 Task: Look for space in Chūniān, Pakistan from 6th September, 2023 to 10th September, 2023 for 1 adult in price range Rs.9000 to Rs.17000. Place can be private room with 1  bedroom having 1 bed and 1 bathroom. Property type can be house, flat, guest house, hotel. Booking option can be shelf check-in. Required host language is English.
Action: Mouse pressed left at (420, 76)
Screenshot: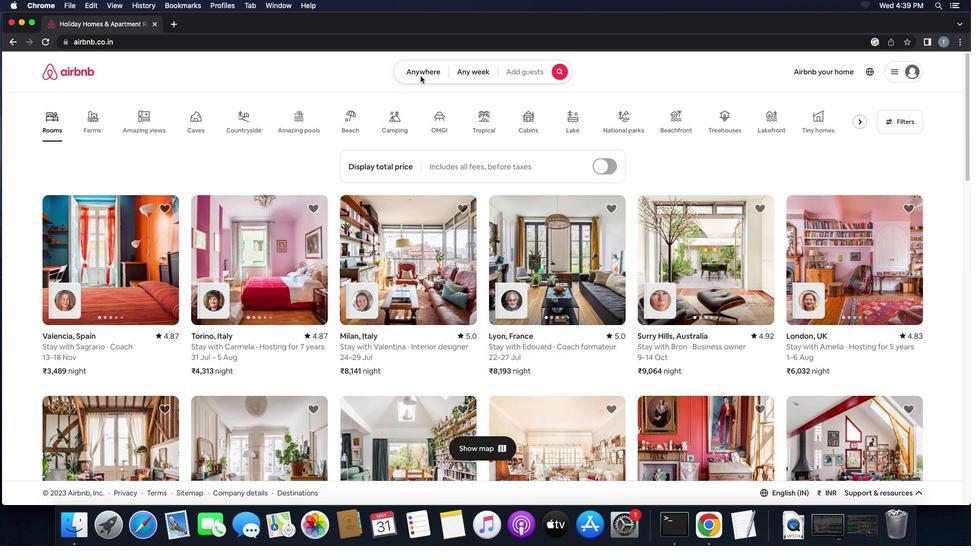 
Action: Mouse pressed left at (420, 76)
Screenshot: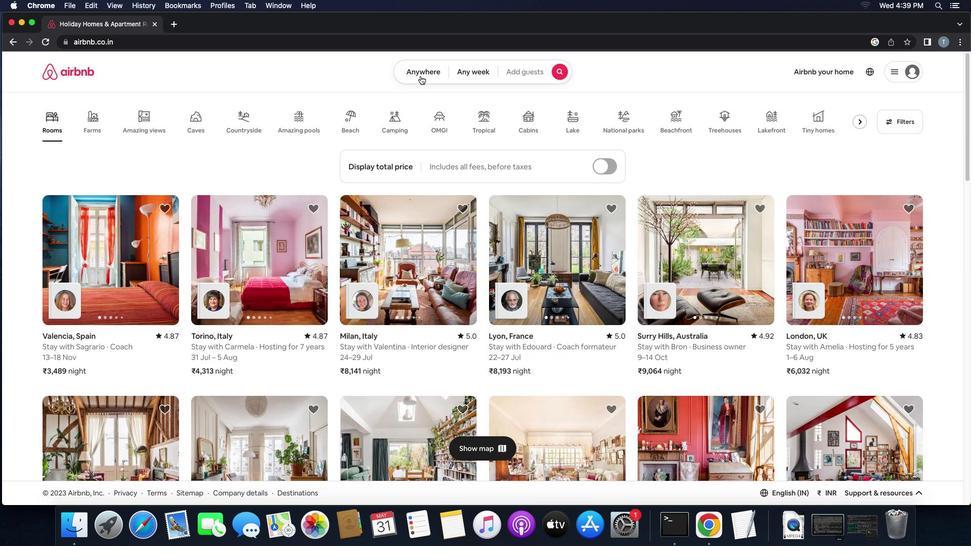 
Action: Mouse moved to (364, 108)
Screenshot: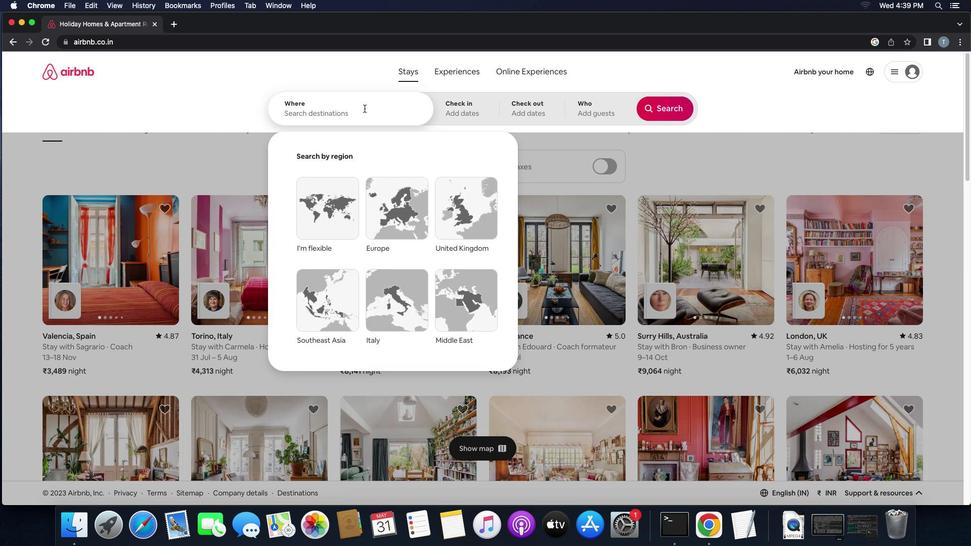 
Action: Mouse pressed left at (364, 108)
Screenshot: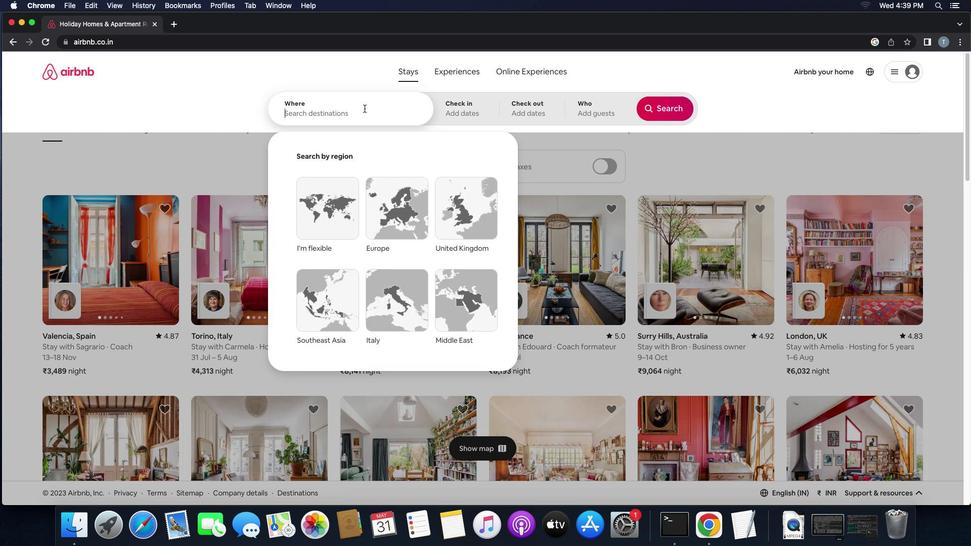 
Action: Key pressed 'c''h''u''n''i''a''n'',''p'
Screenshot: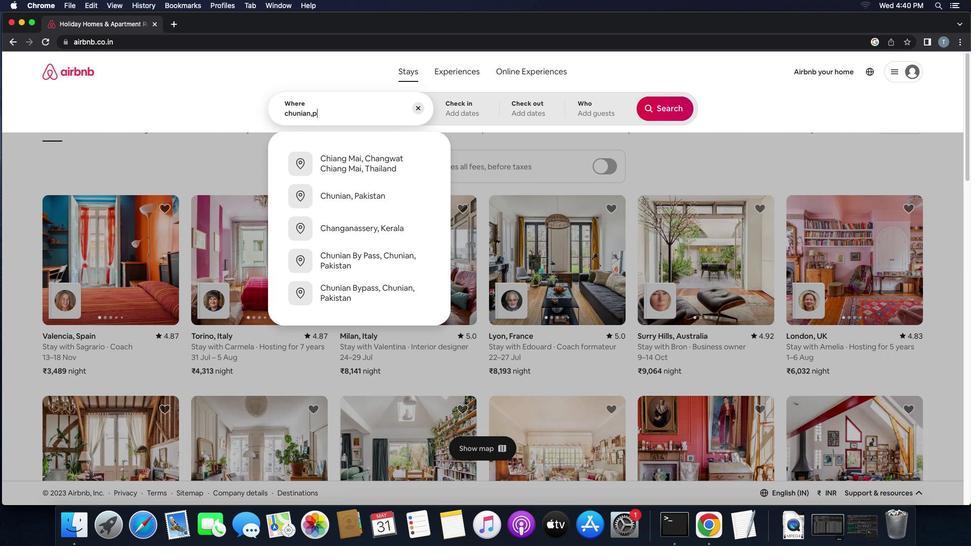 
Action: Mouse moved to (391, 154)
Screenshot: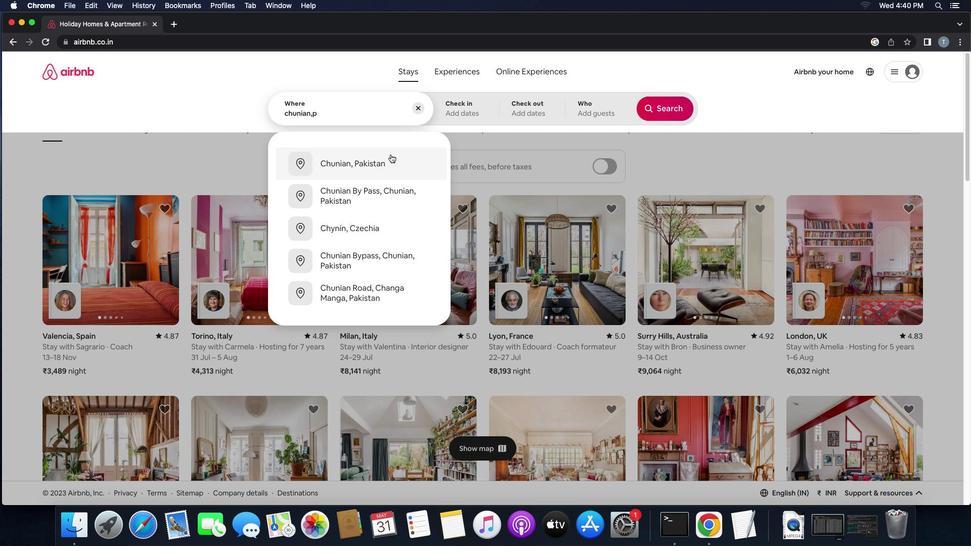 
Action: Mouse pressed left at (391, 154)
Screenshot: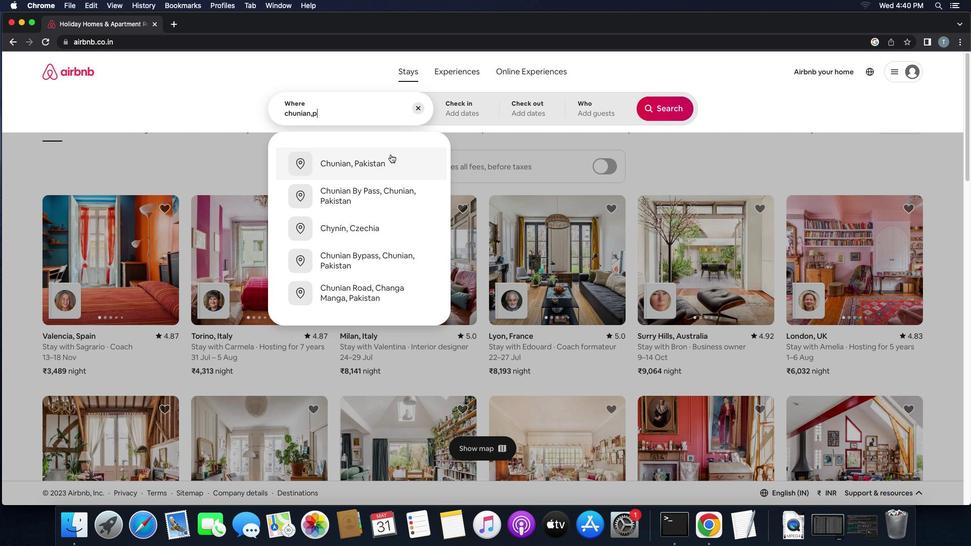 
Action: Mouse moved to (658, 188)
Screenshot: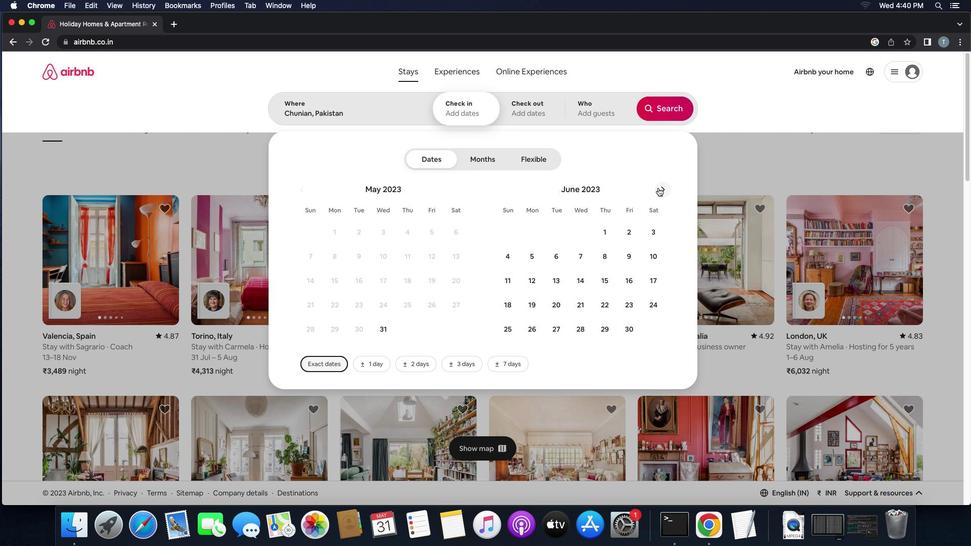 
Action: Mouse pressed left at (658, 188)
Screenshot: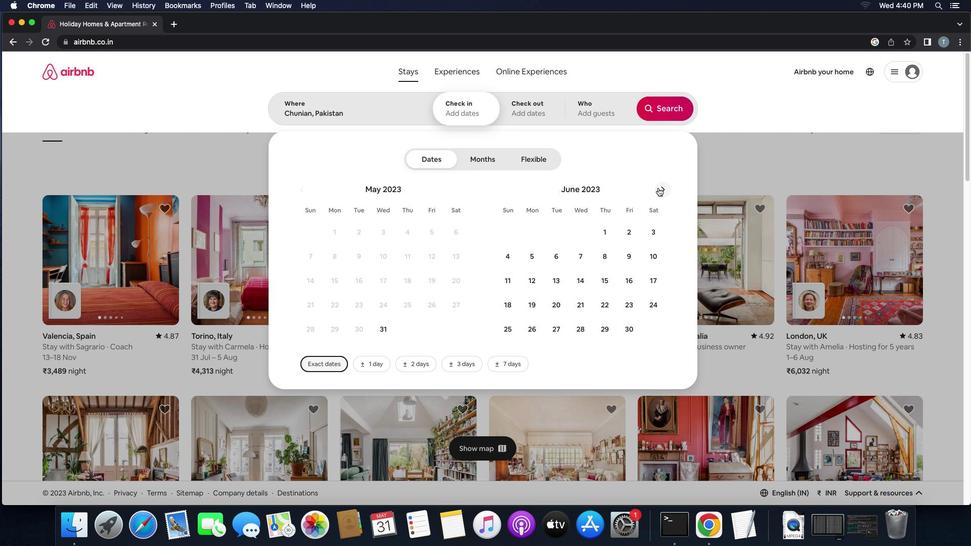 
Action: Mouse pressed left at (658, 188)
Screenshot: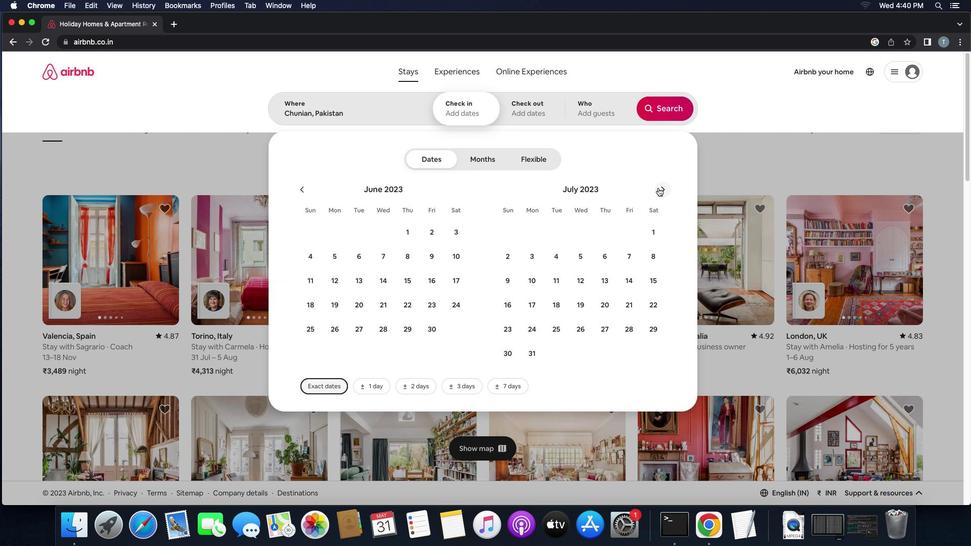 
Action: Mouse pressed left at (658, 188)
Screenshot: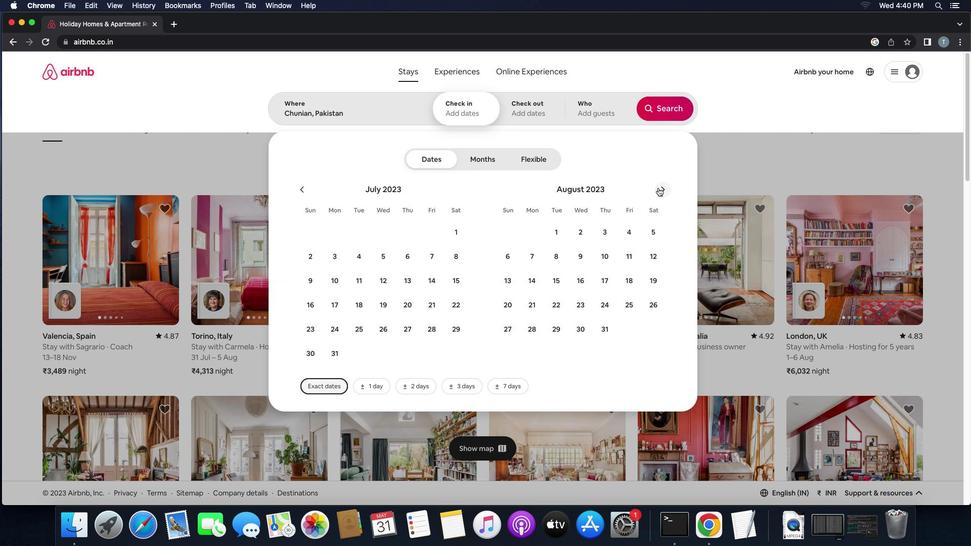 
Action: Mouse moved to (579, 261)
Screenshot: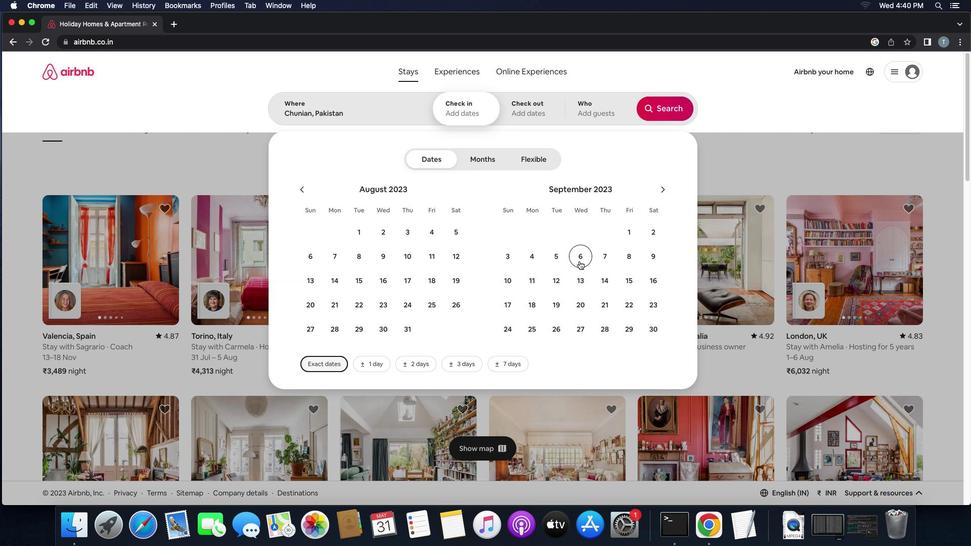 
Action: Mouse pressed left at (579, 261)
Screenshot: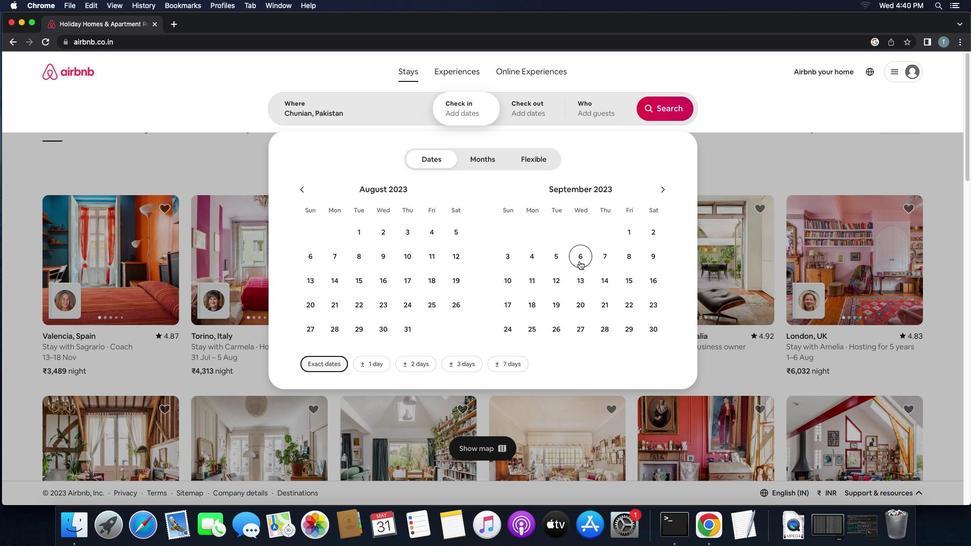 
Action: Mouse moved to (500, 281)
Screenshot: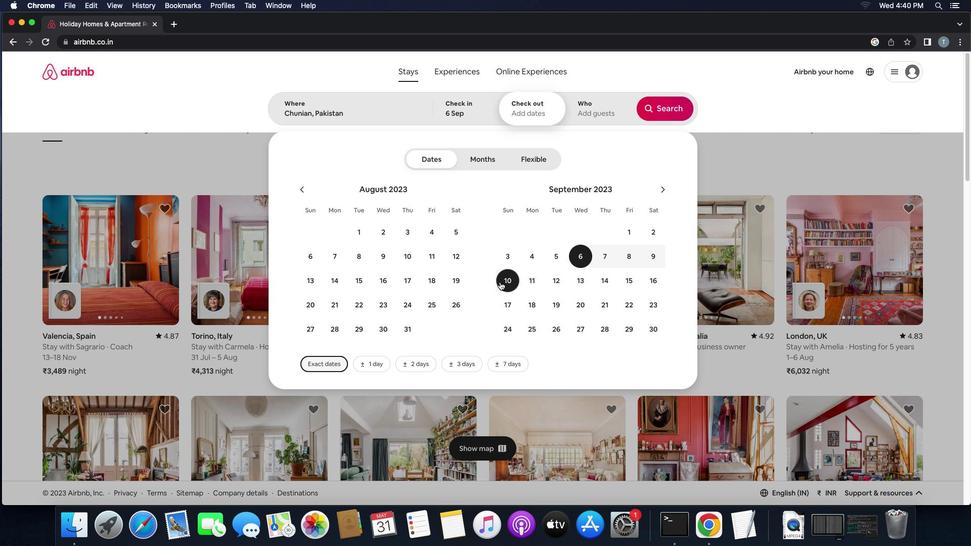 
Action: Mouse pressed left at (500, 281)
Screenshot: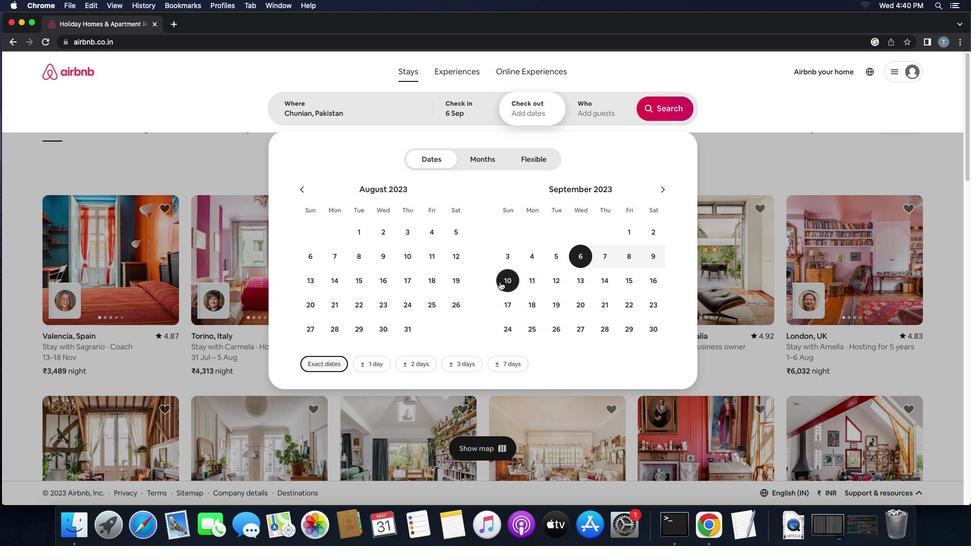 
Action: Mouse moved to (613, 115)
Screenshot: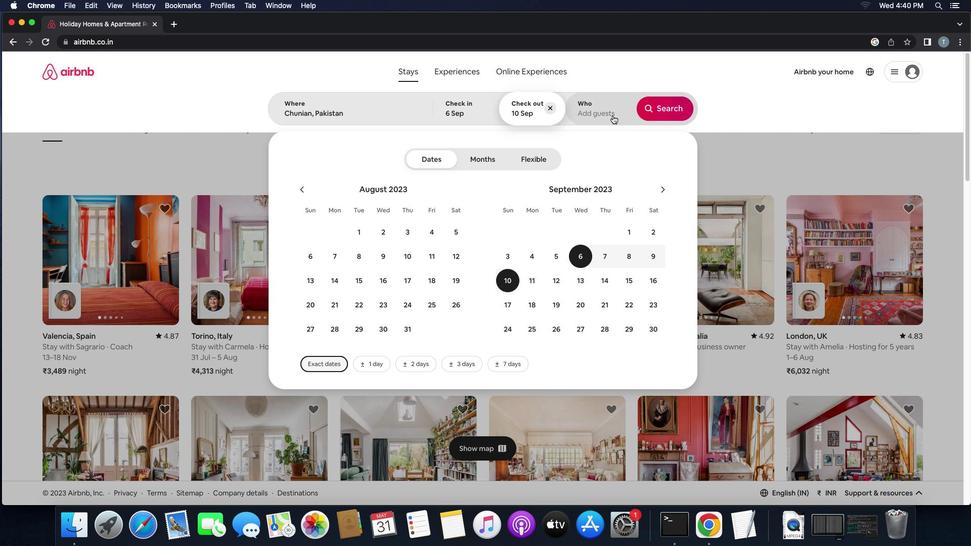 
Action: Mouse pressed left at (613, 115)
Screenshot: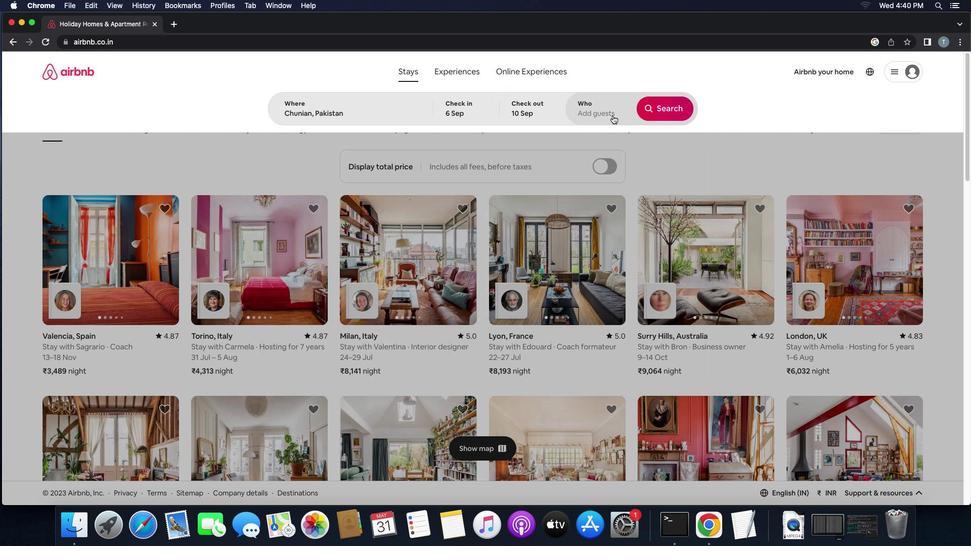 
Action: Mouse moved to (664, 166)
Screenshot: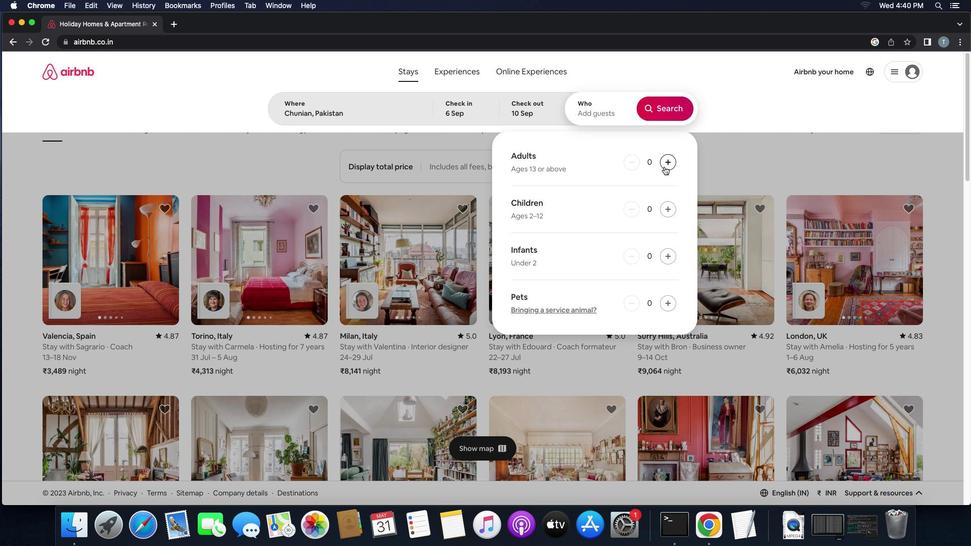 
Action: Mouse pressed left at (664, 166)
Screenshot: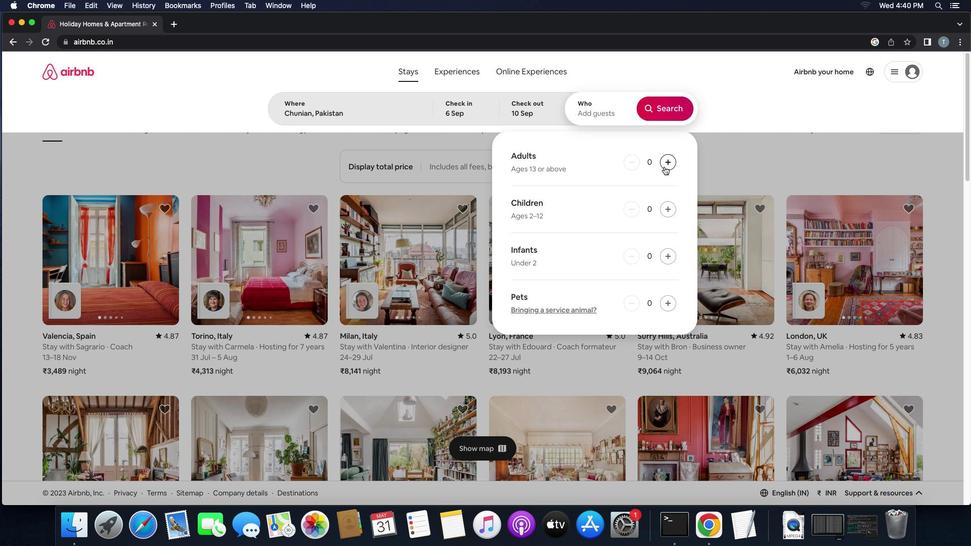 
Action: Mouse moved to (673, 107)
Screenshot: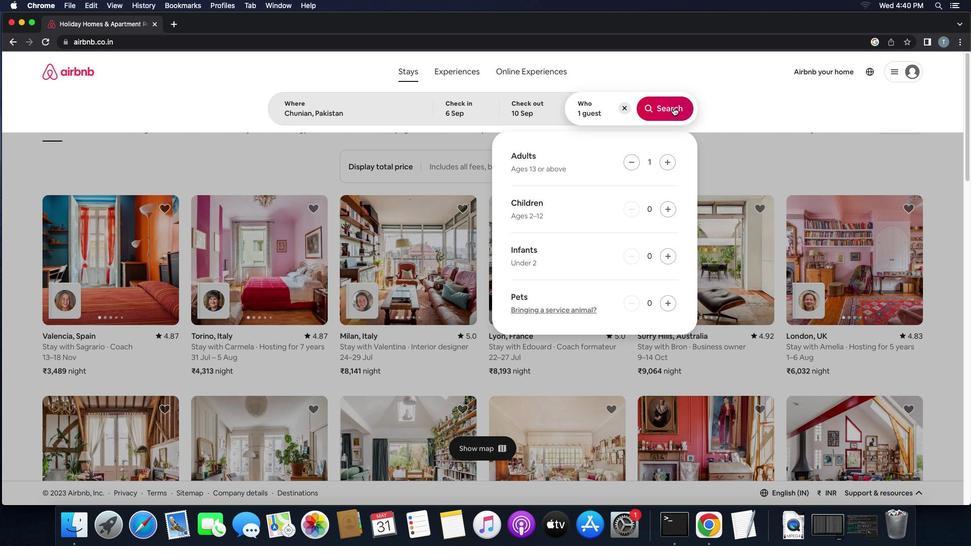 
Action: Mouse pressed left at (673, 107)
Screenshot: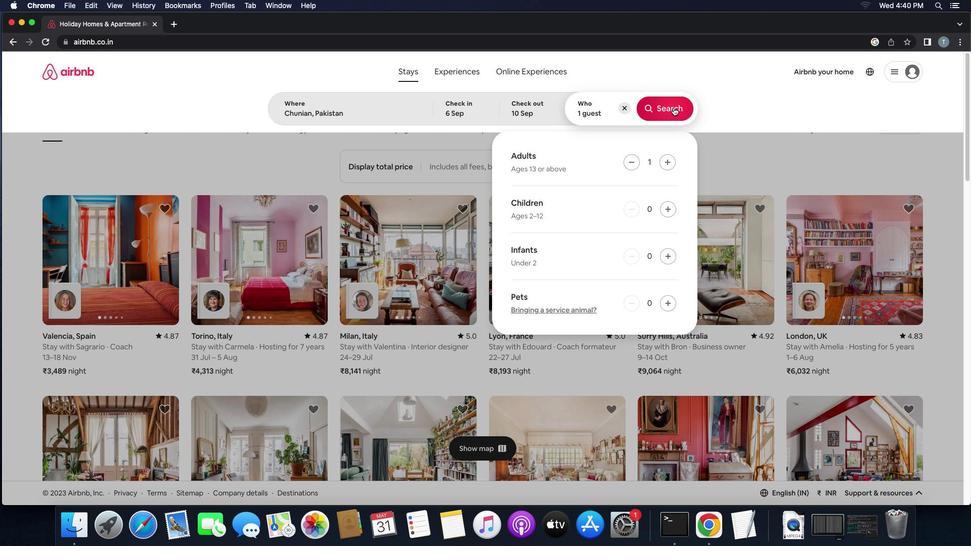 
Action: Mouse moved to (919, 109)
Screenshot: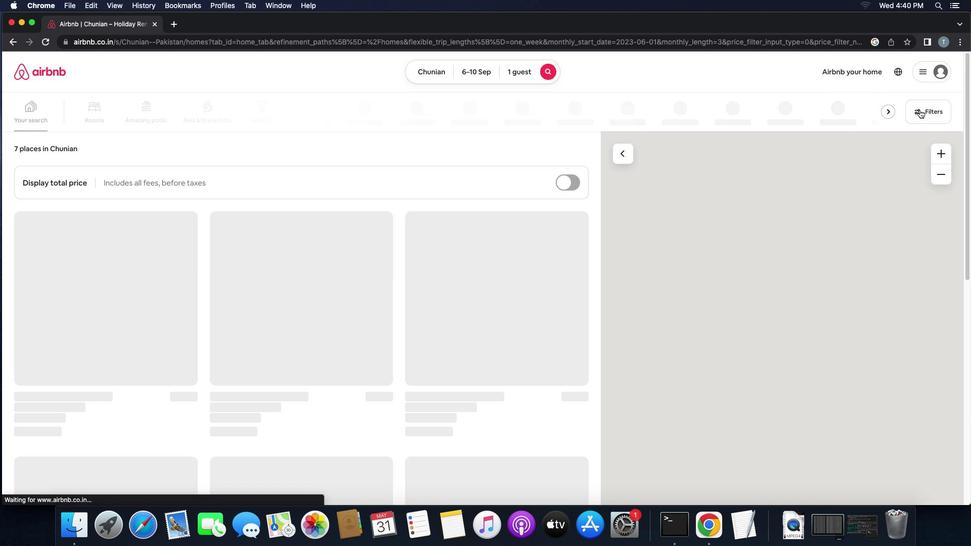 
Action: Mouse pressed left at (919, 109)
Screenshot: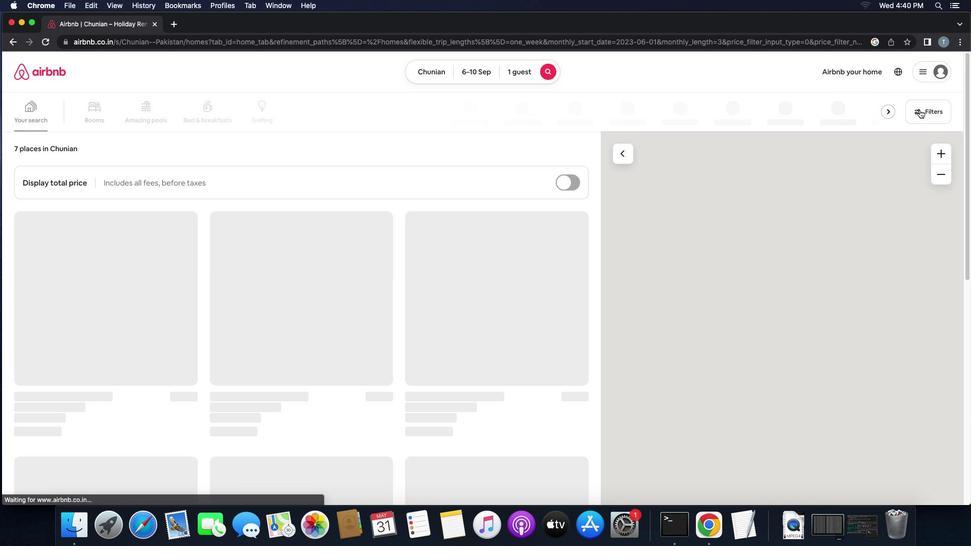 
Action: Mouse moved to (378, 244)
Screenshot: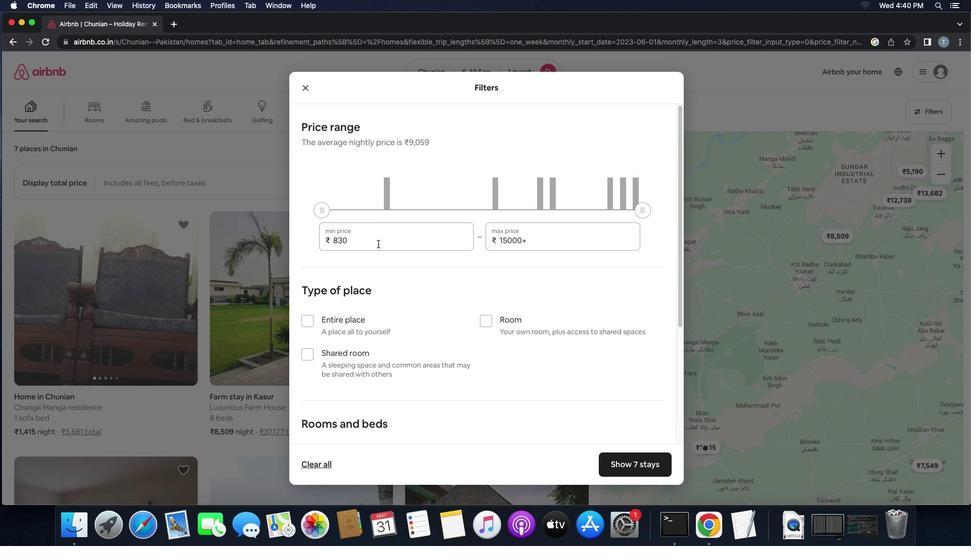 
Action: Mouse pressed left at (378, 244)
Screenshot: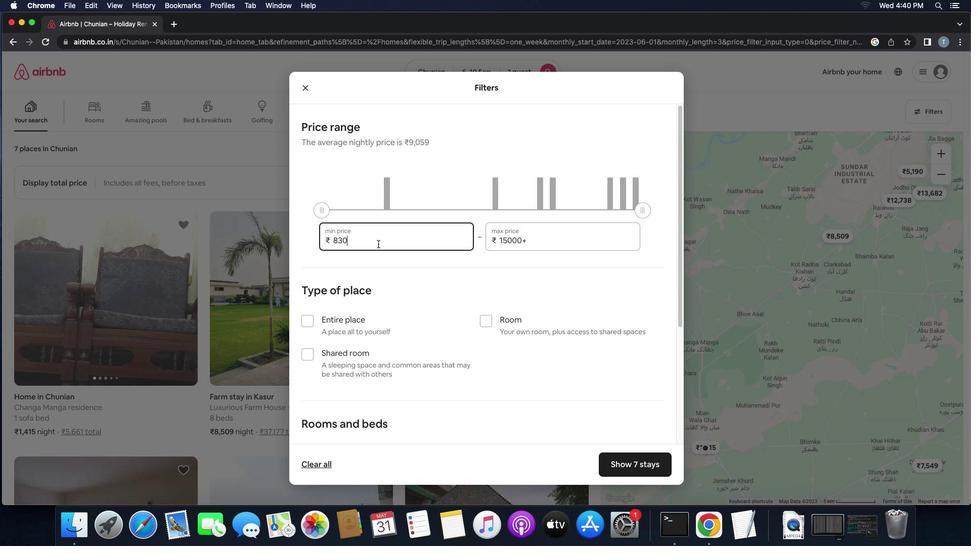 
Action: Key pressed Key.backspaceKey.backspaceKey.backspaceKey.backspace'9''0''0''0'
Screenshot: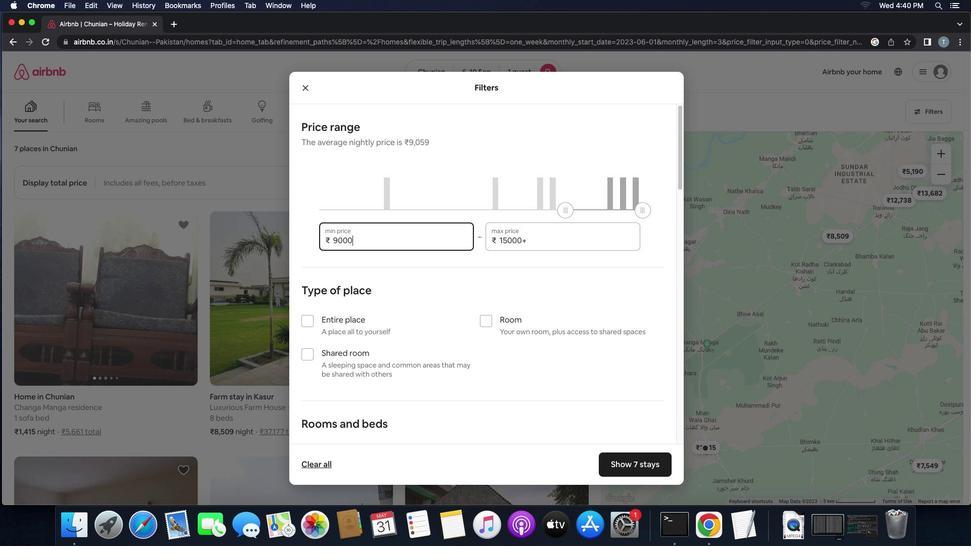 
Action: Mouse moved to (541, 236)
Screenshot: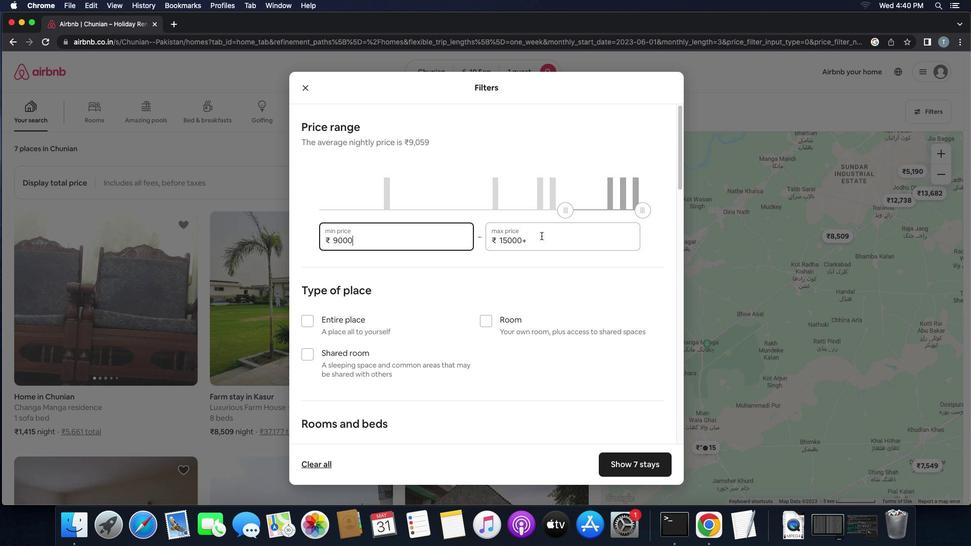 
Action: Mouse pressed left at (541, 236)
Screenshot: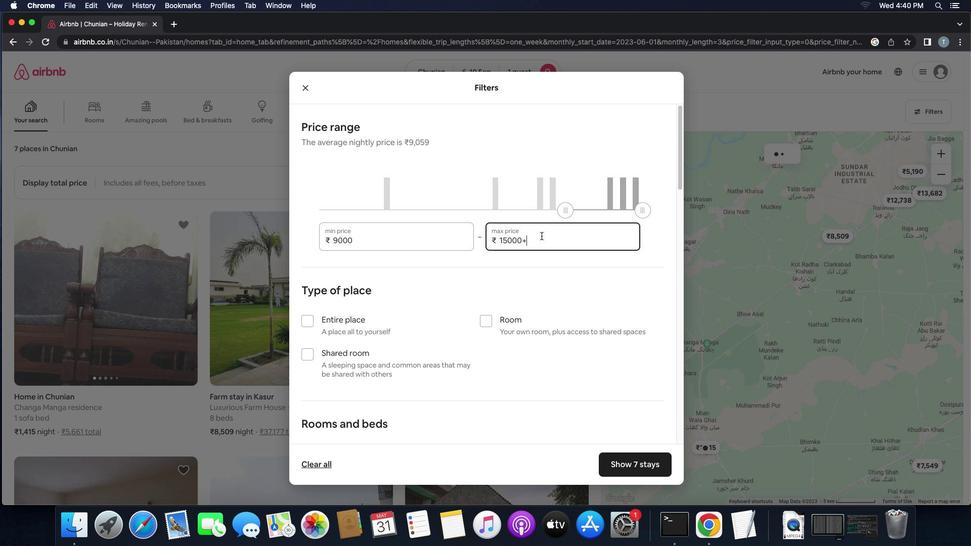
Action: Key pressed Key.backspaceKey.backspaceKey.backspaceKey.backspaceKey.backspaceKey.backspace'1''7''0''0''0'
Screenshot: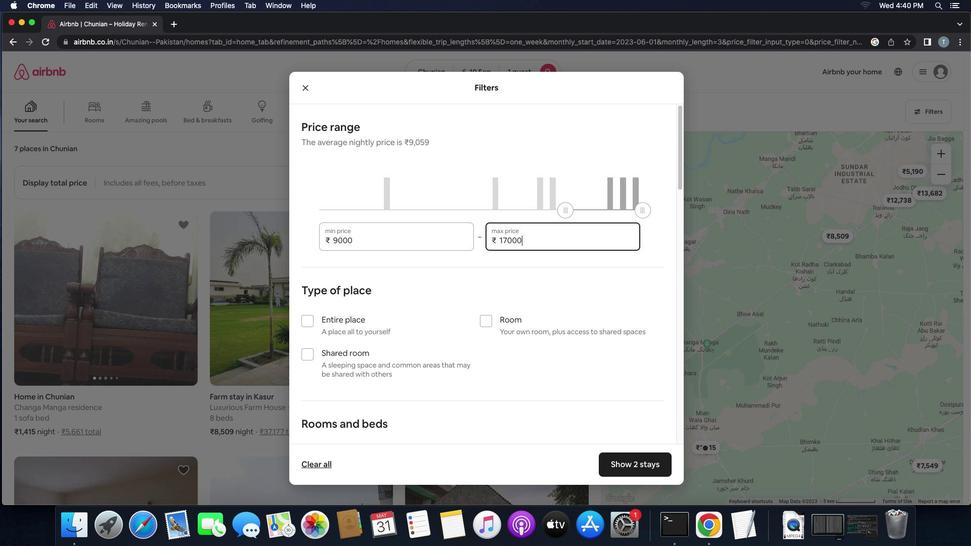 
Action: Mouse moved to (536, 239)
Screenshot: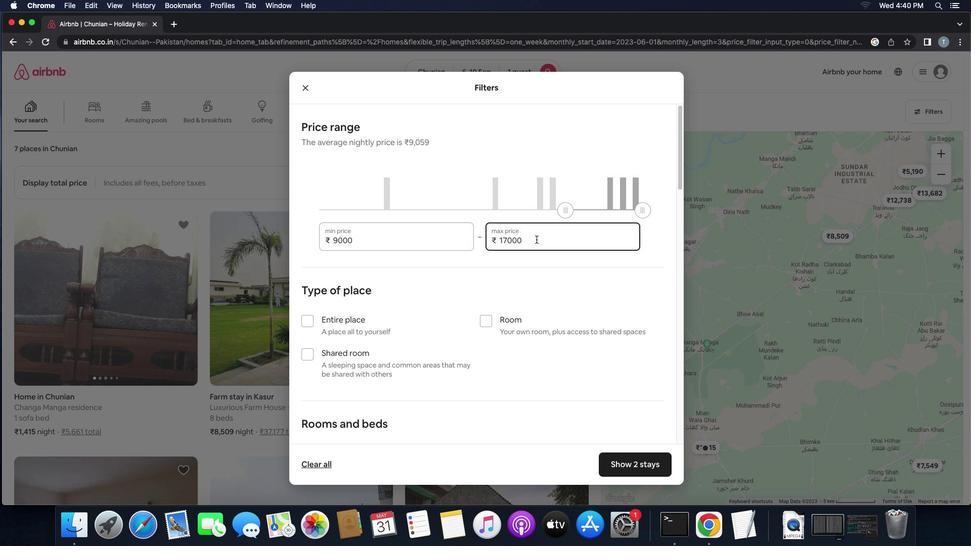 
Action: Mouse scrolled (536, 239) with delta (0, 0)
Screenshot: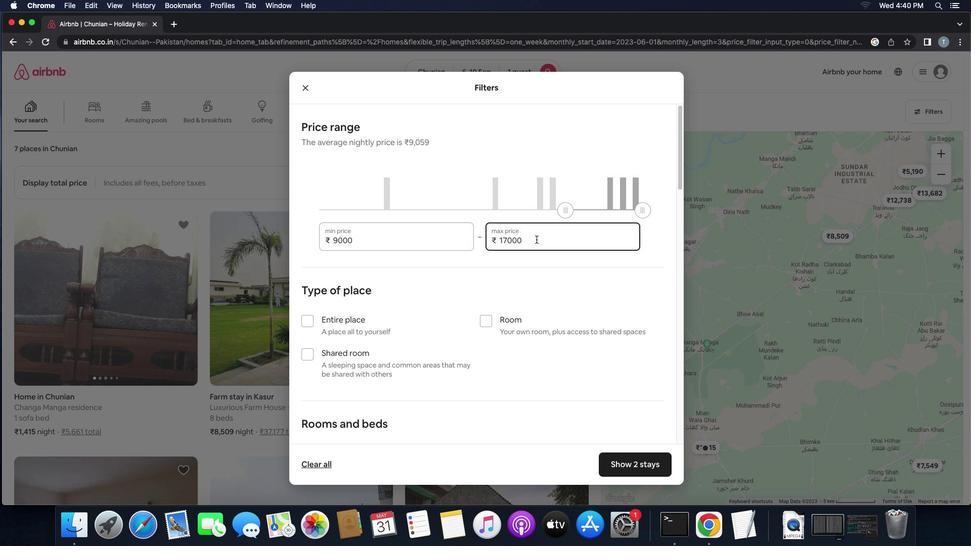 
Action: Mouse moved to (488, 323)
Screenshot: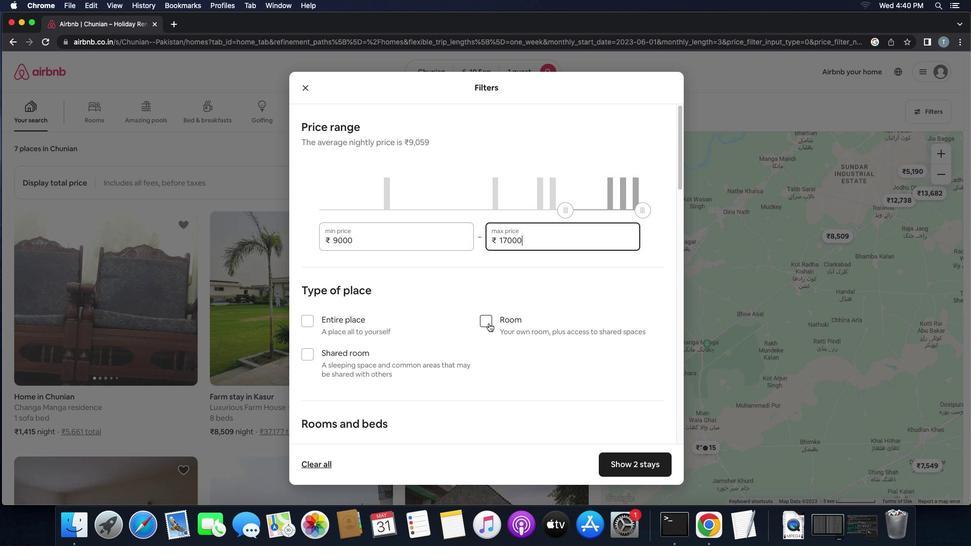 
Action: Mouse pressed left at (488, 323)
Screenshot: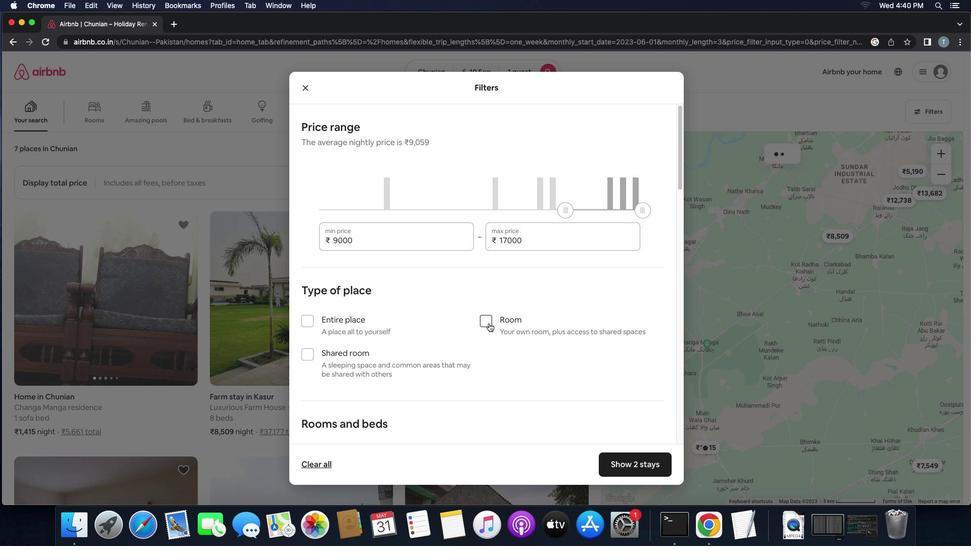 
Action: Mouse moved to (519, 345)
Screenshot: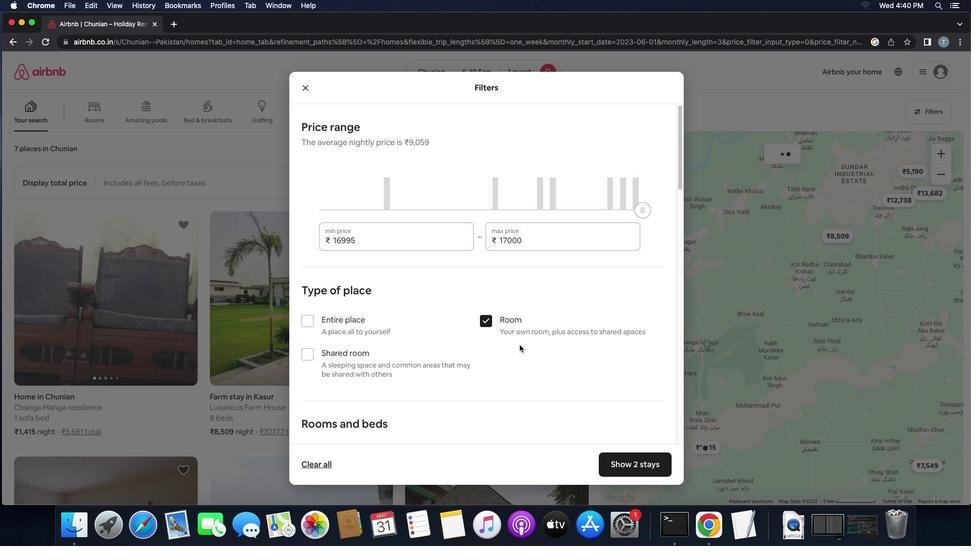
Action: Mouse scrolled (519, 345) with delta (0, 0)
Screenshot: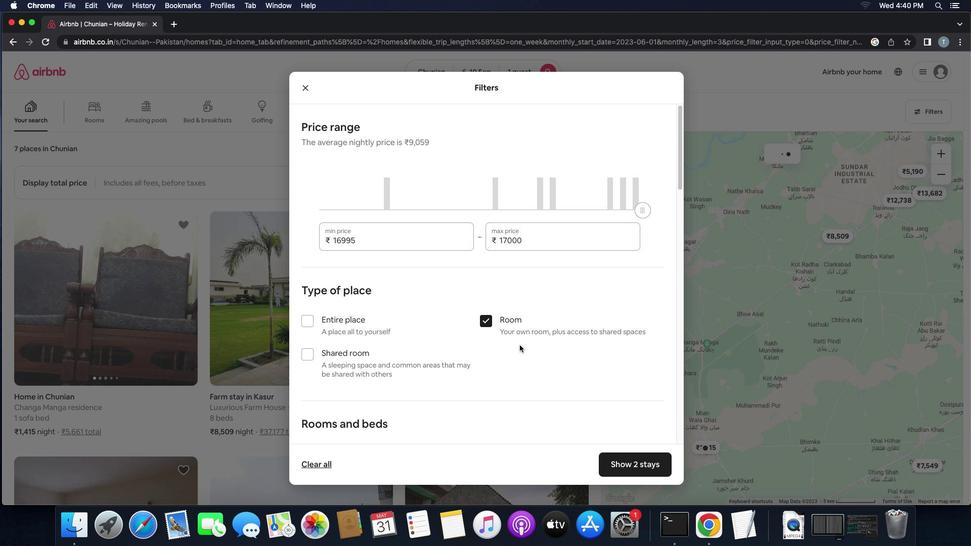 
Action: Mouse scrolled (519, 345) with delta (0, 0)
Screenshot: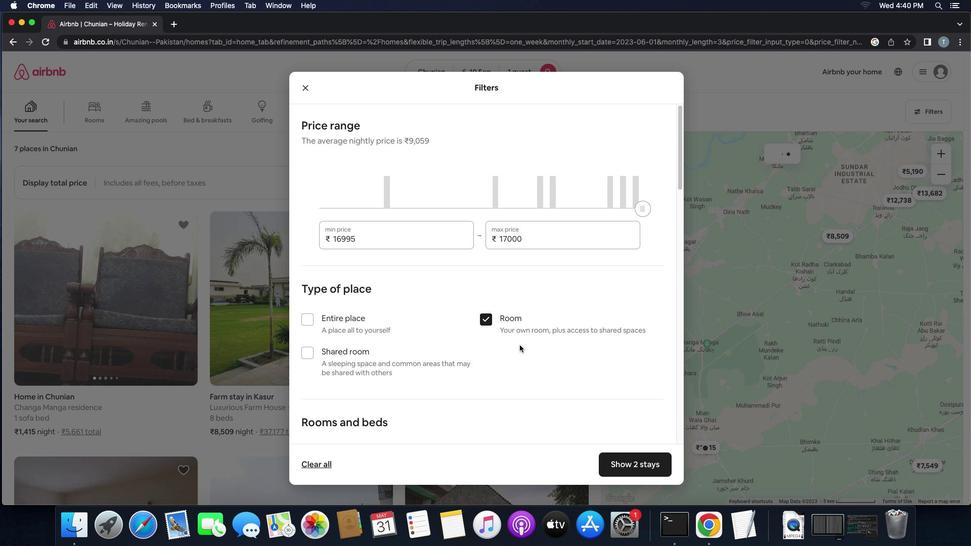 
Action: Mouse scrolled (519, 345) with delta (0, -1)
Screenshot: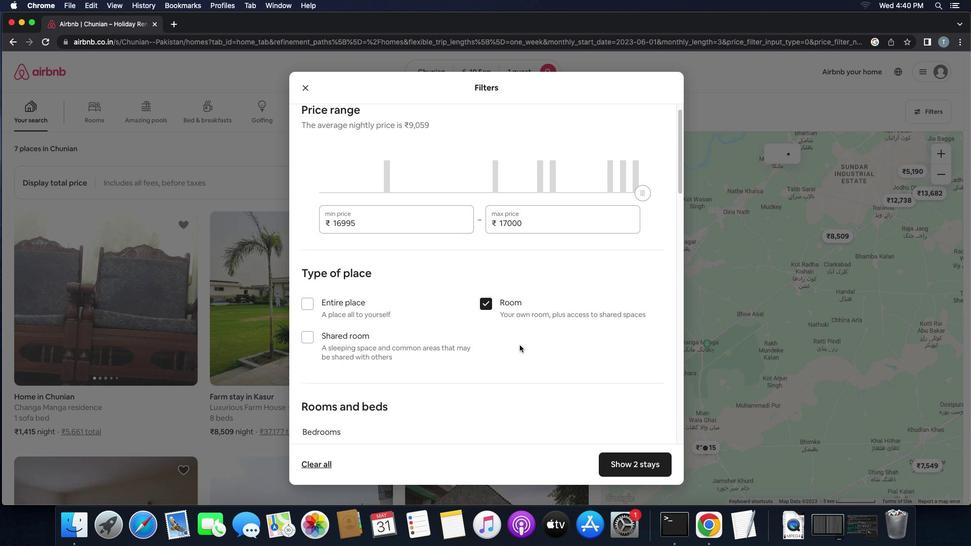 
Action: Mouse scrolled (519, 345) with delta (0, -2)
Screenshot: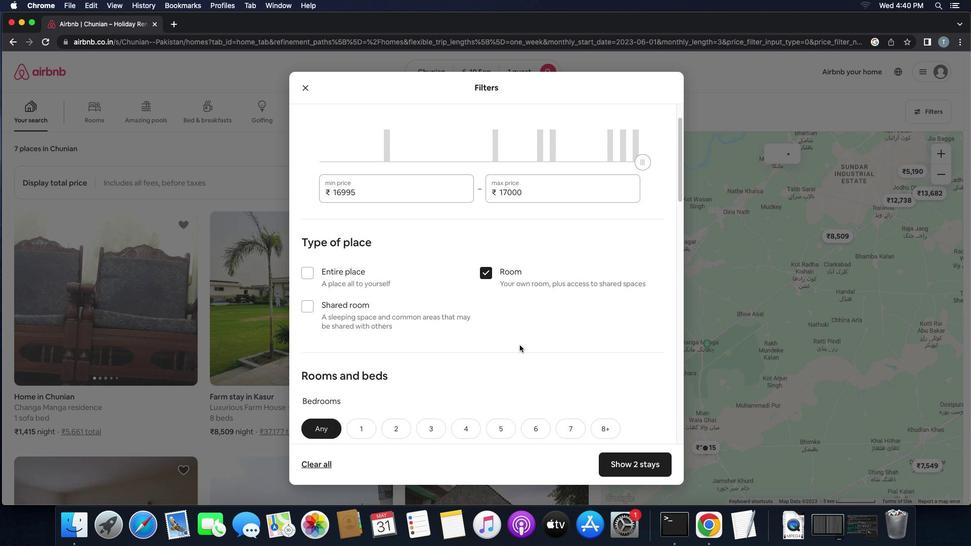 
Action: Mouse scrolled (519, 345) with delta (0, 0)
Screenshot: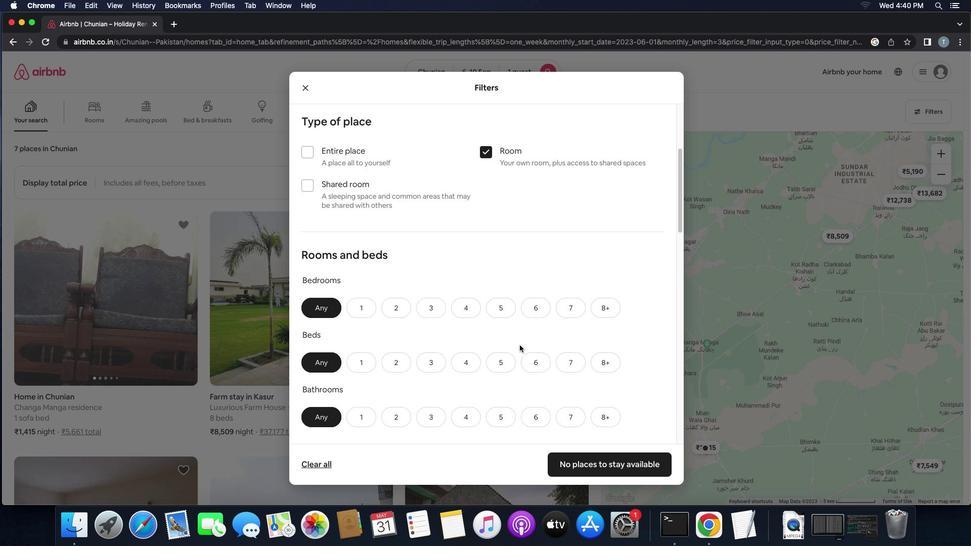
Action: Mouse scrolled (519, 345) with delta (0, 0)
Screenshot: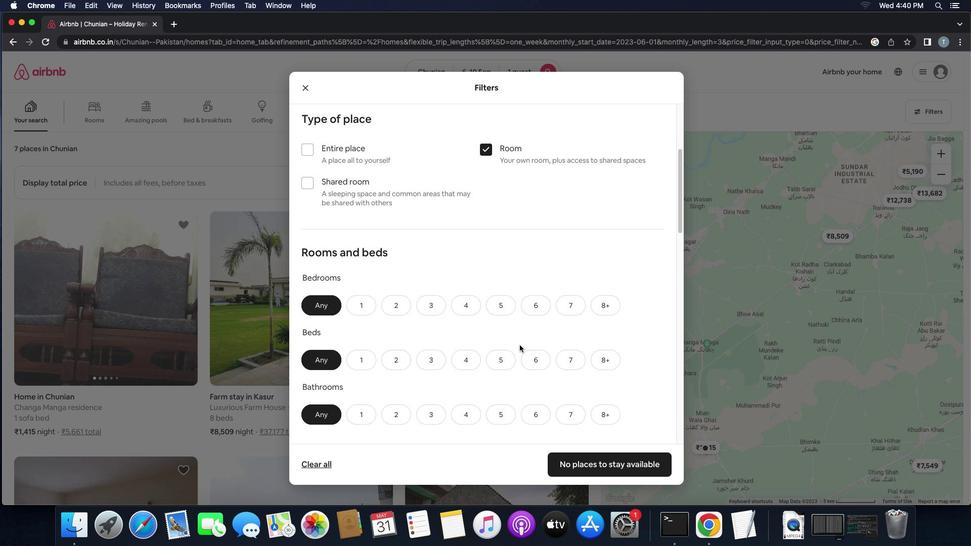 
Action: Mouse scrolled (519, 345) with delta (0, 0)
Screenshot: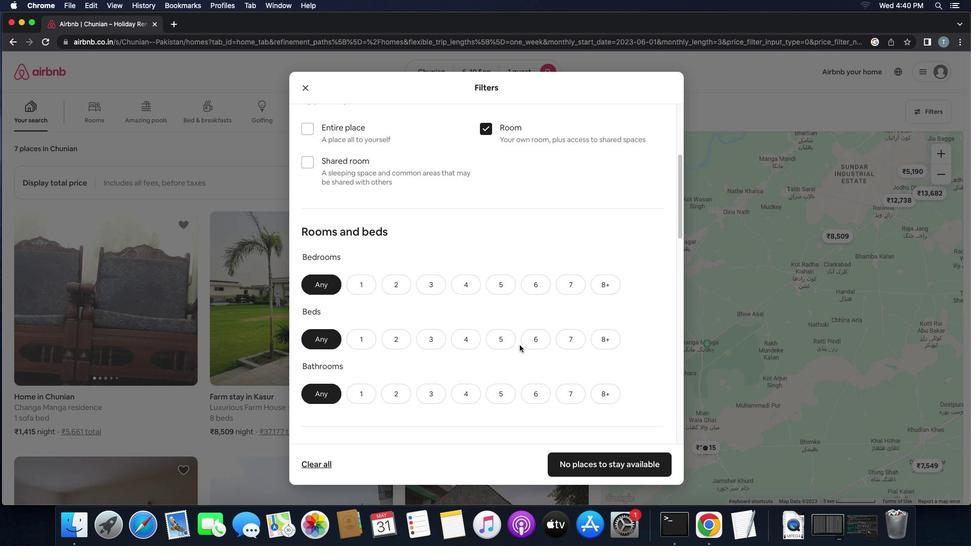 
Action: Mouse scrolled (519, 345) with delta (0, 0)
Screenshot: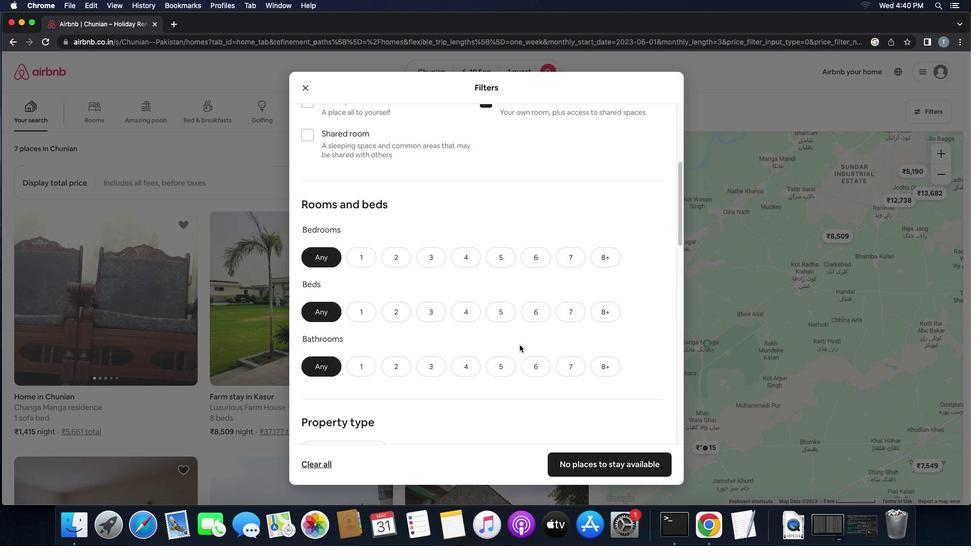 
Action: Mouse scrolled (519, 345) with delta (0, 0)
Screenshot: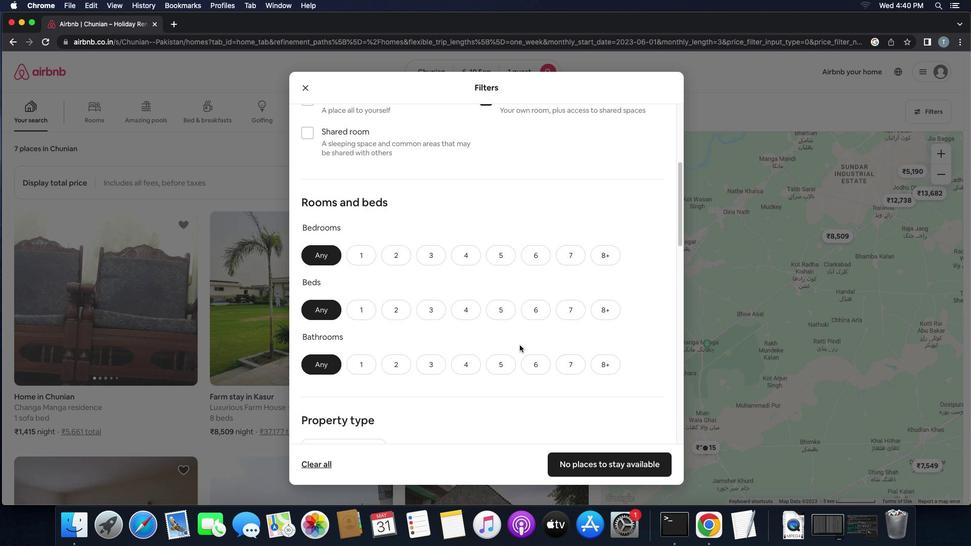 
Action: Mouse scrolled (519, 345) with delta (0, -1)
Screenshot: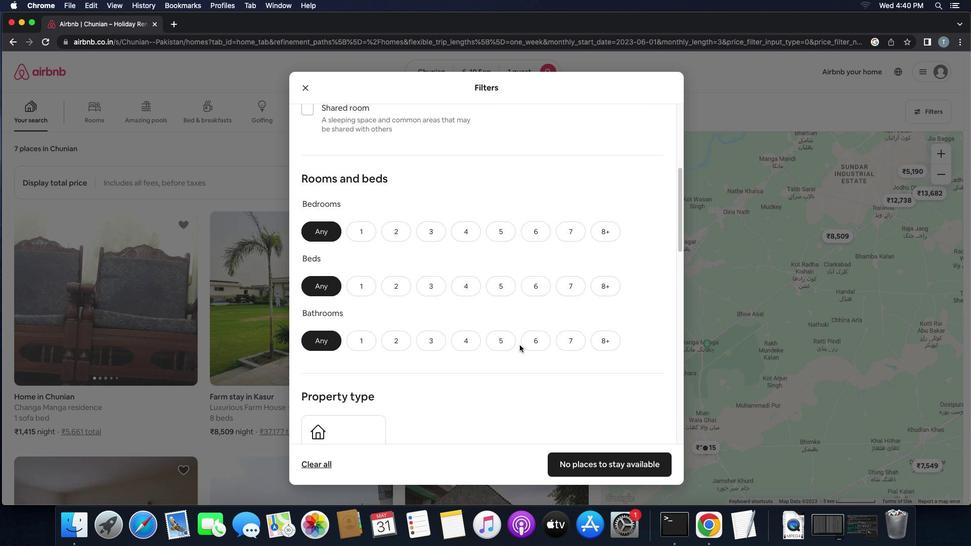
Action: Mouse moved to (364, 187)
Screenshot: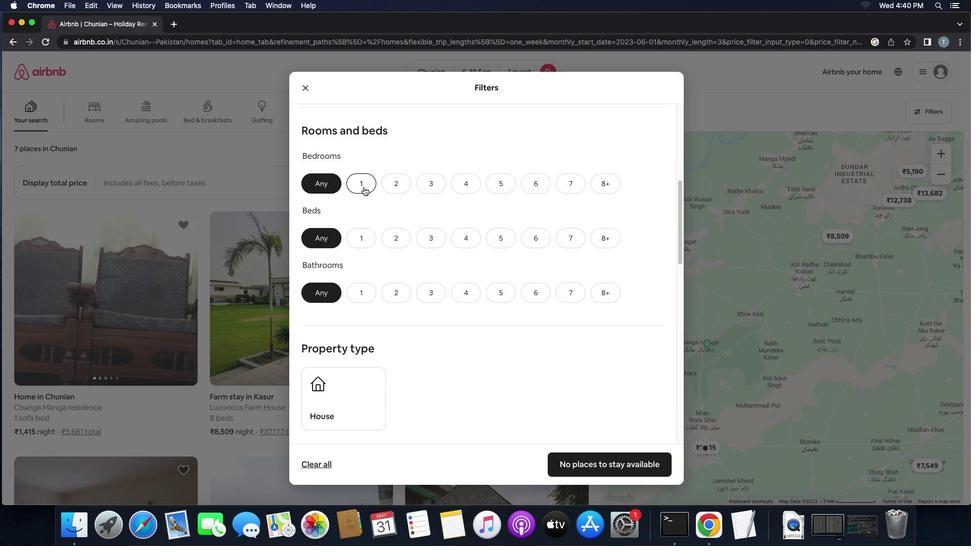 
Action: Mouse pressed left at (364, 187)
Screenshot: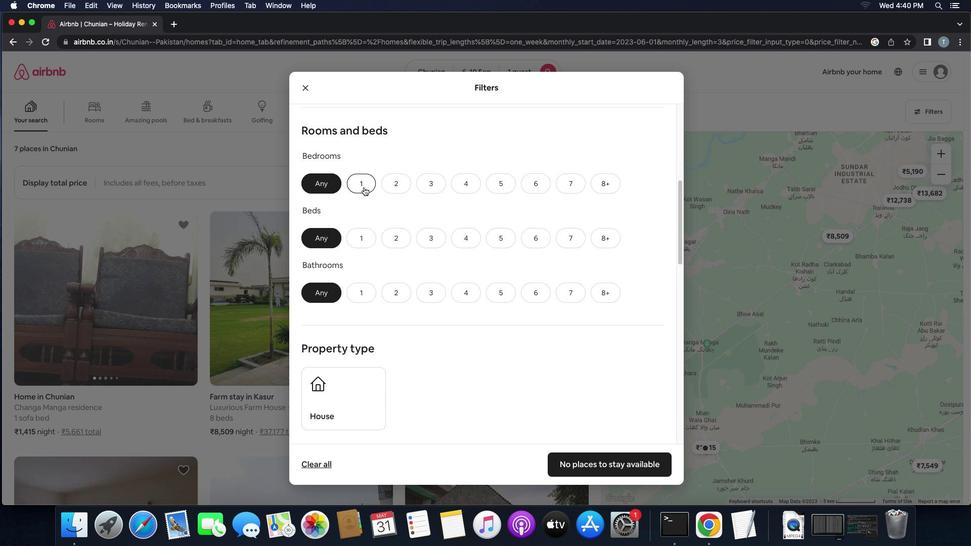 
Action: Mouse moved to (356, 229)
Screenshot: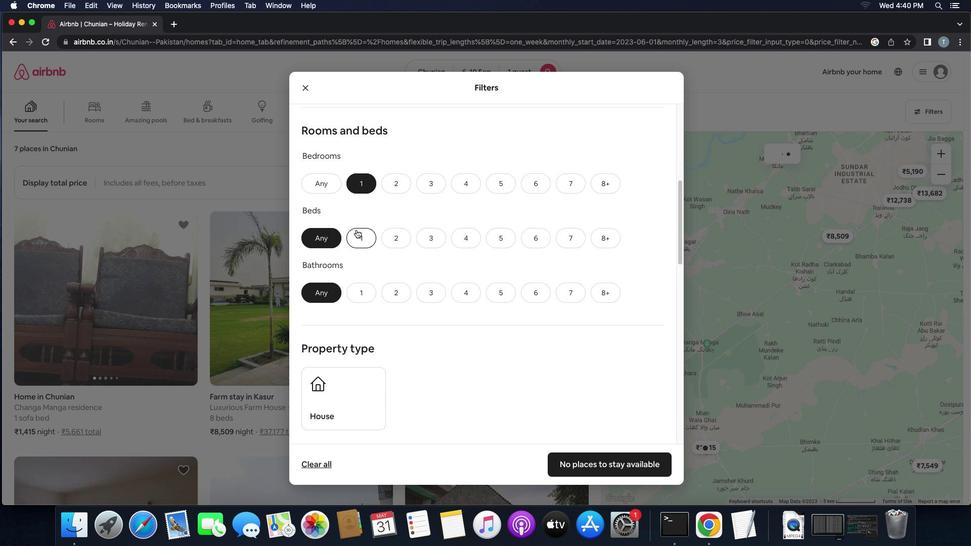 
Action: Mouse pressed left at (356, 229)
Screenshot: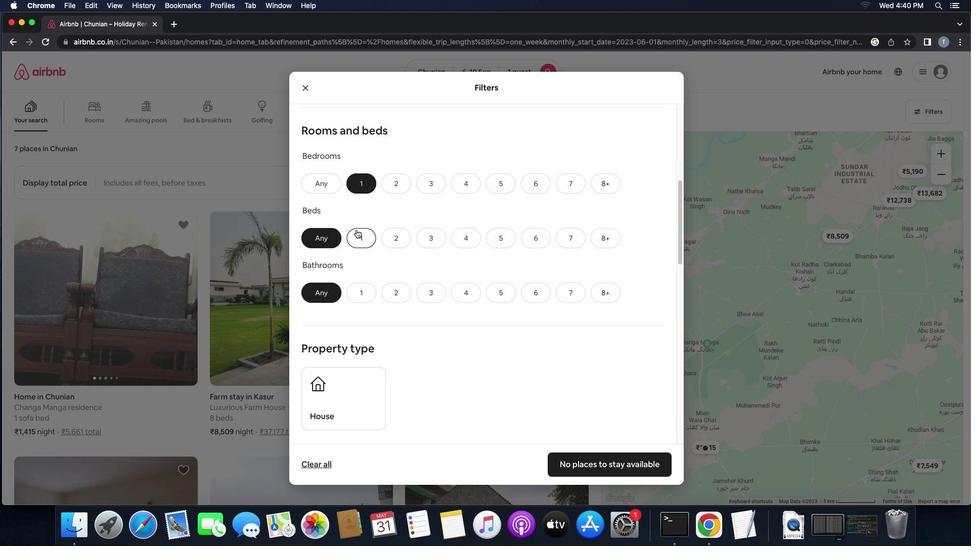 
Action: Mouse moved to (361, 286)
Screenshot: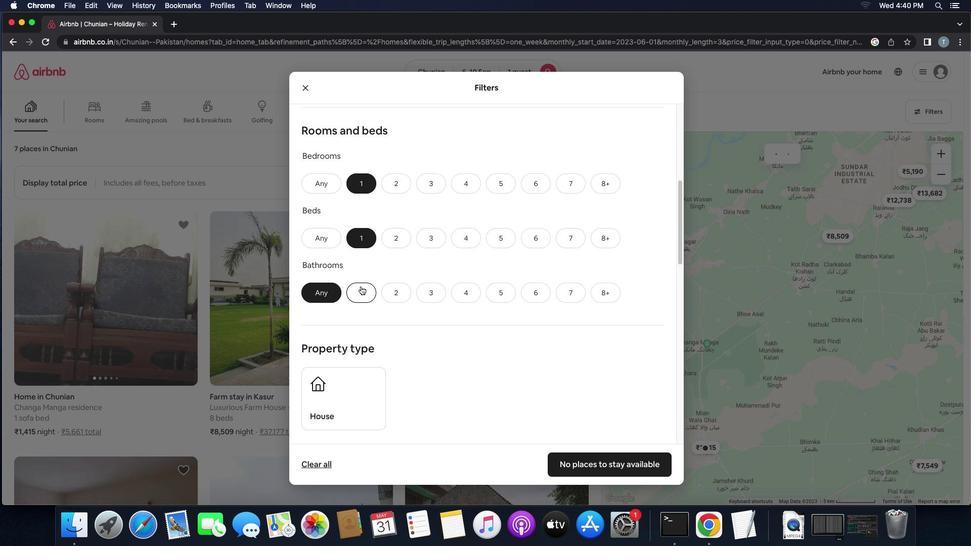 
Action: Mouse pressed left at (361, 286)
Screenshot: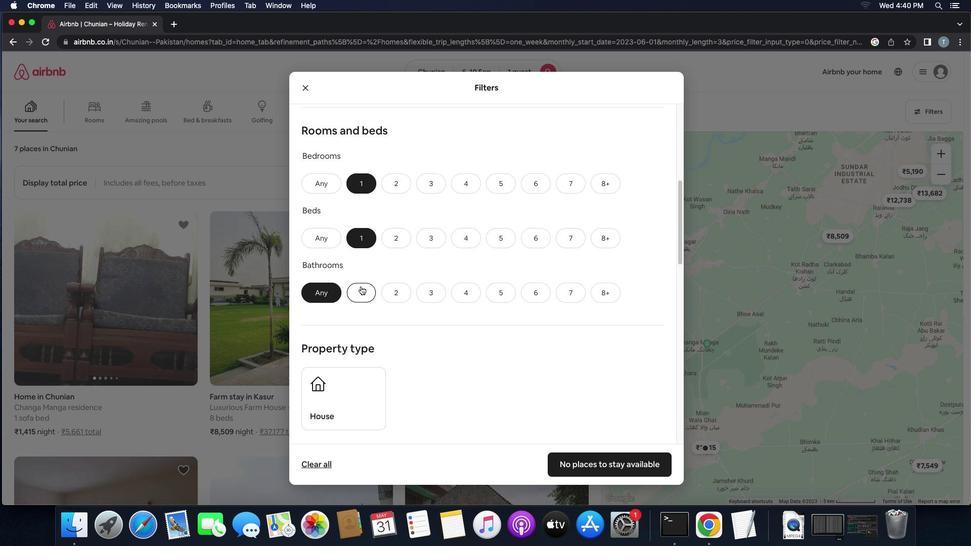 
Action: Mouse moved to (413, 301)
Screenshot: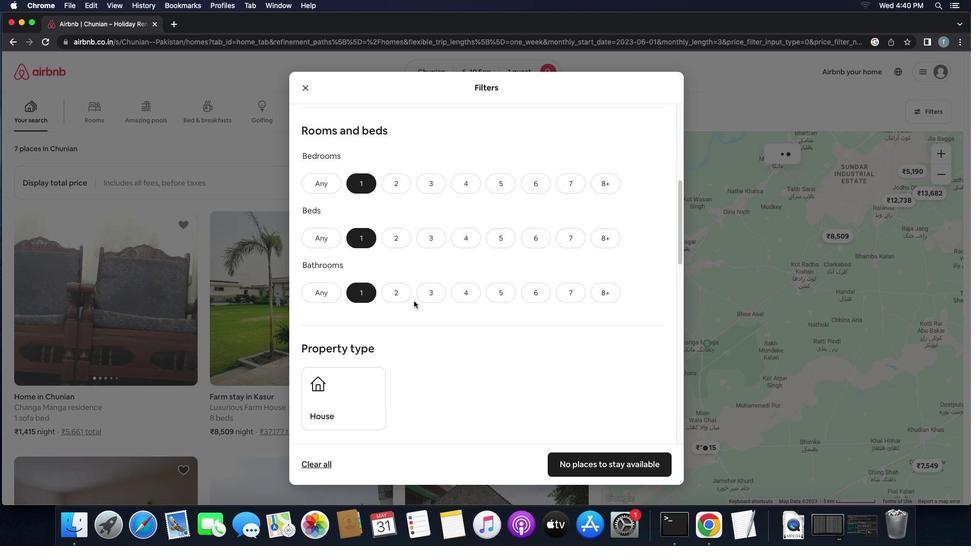 
Action: Mouse scrolled (413, 301) with delta (0, 0)
Screenshot: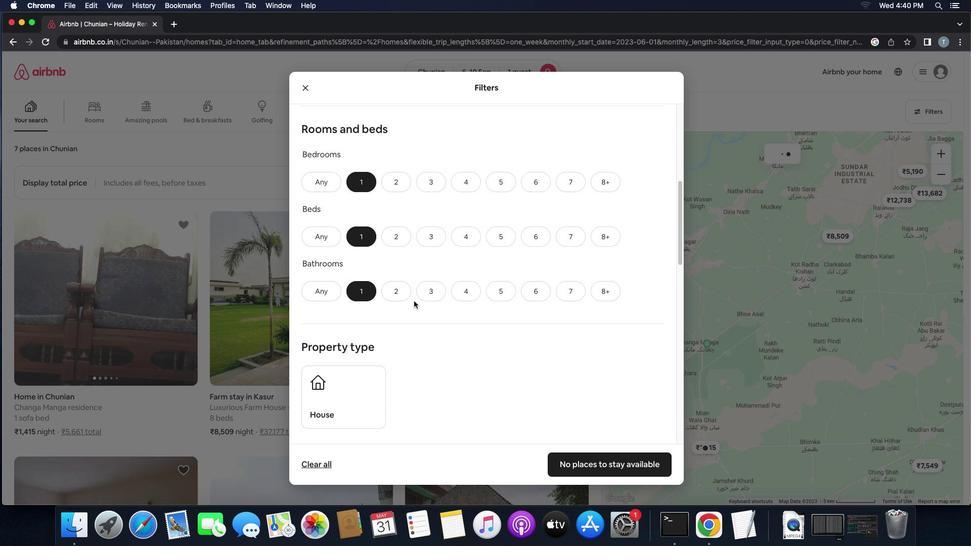 
Action: Mouse scrolled (413, 301) with delta (0, 0)
Screenshot: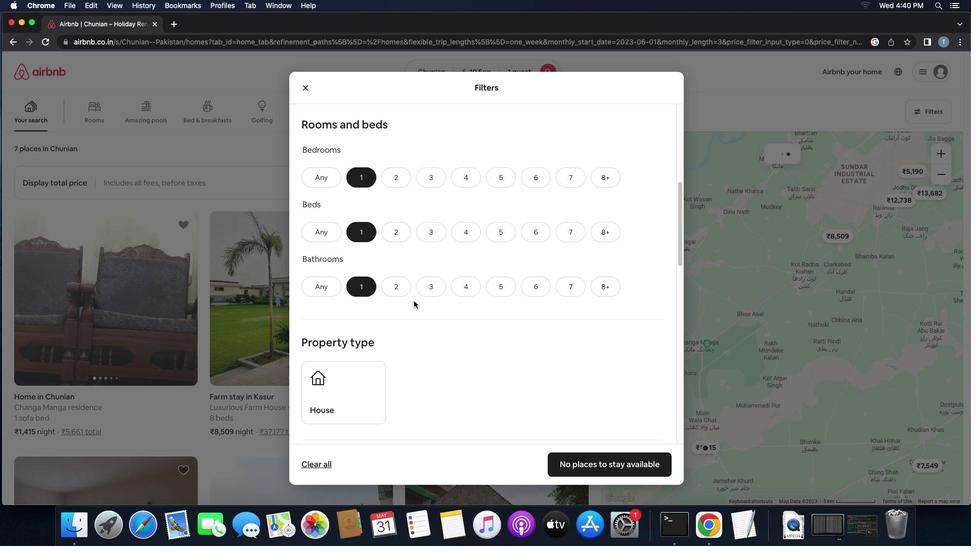 
Action: Mouse scrolled (413, 301) with delta (0, -1)
Screenshot: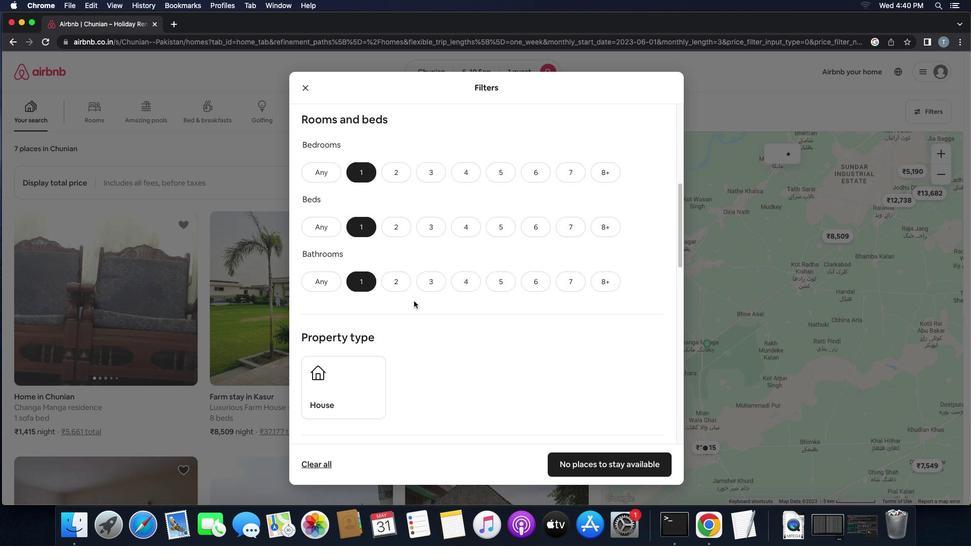 
Action: Mouse scrolled (413, 301) with delta (0, 0)
Screenshot: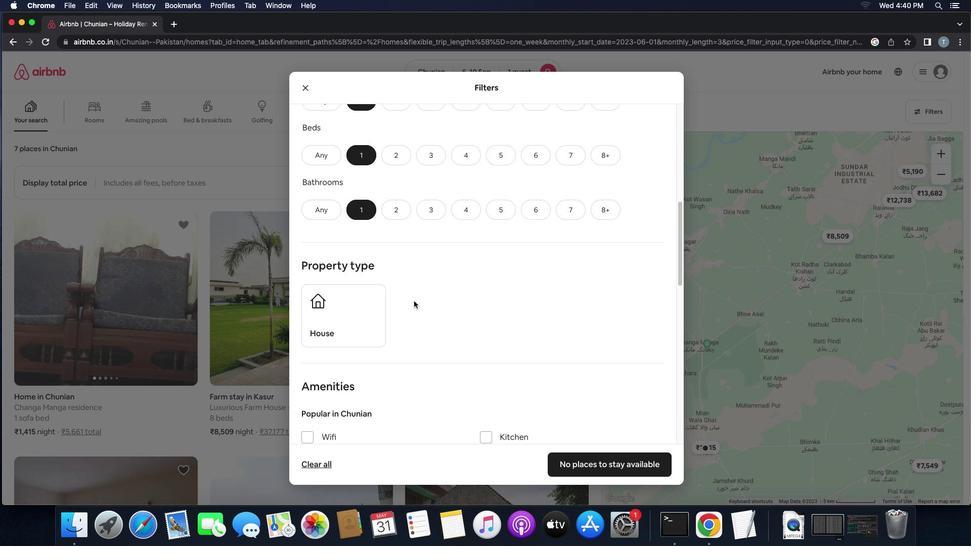 
Action: Mouse scrolled (413, 301) with delta (0, 0)
Screenshot: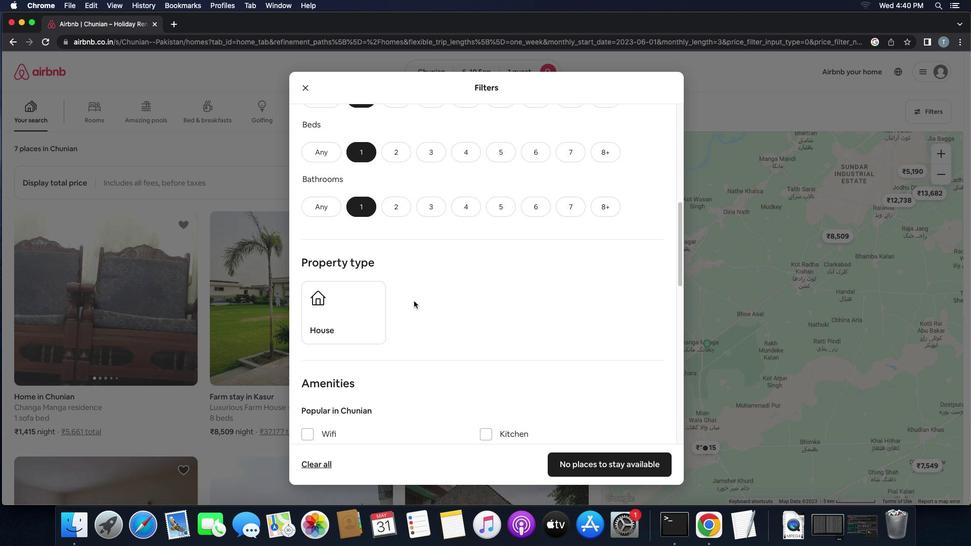 
Action: Mouse scrolled (413, 301) with delta (0, 0)
Screenshot: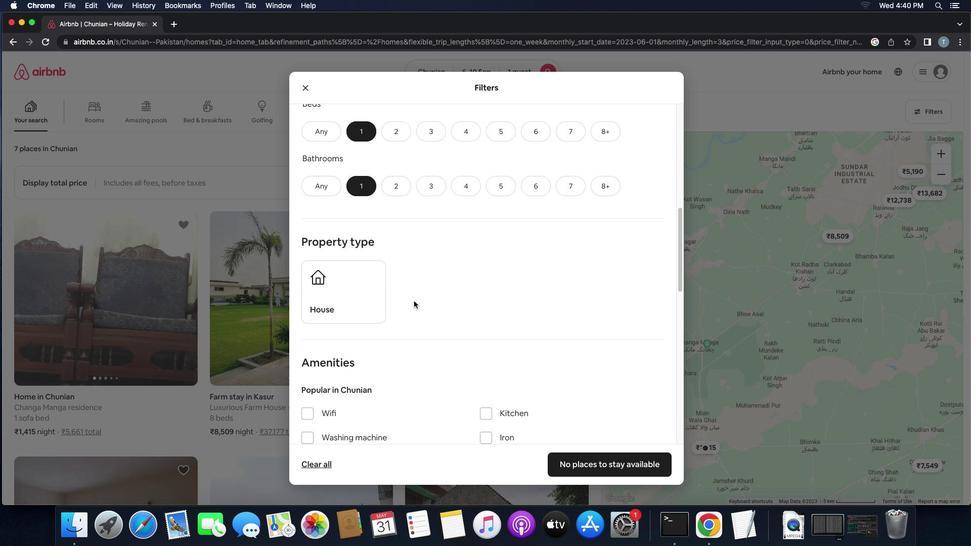 
Action: Mouse scrolled (413, 301) with delta (0, -1)
Screenshot: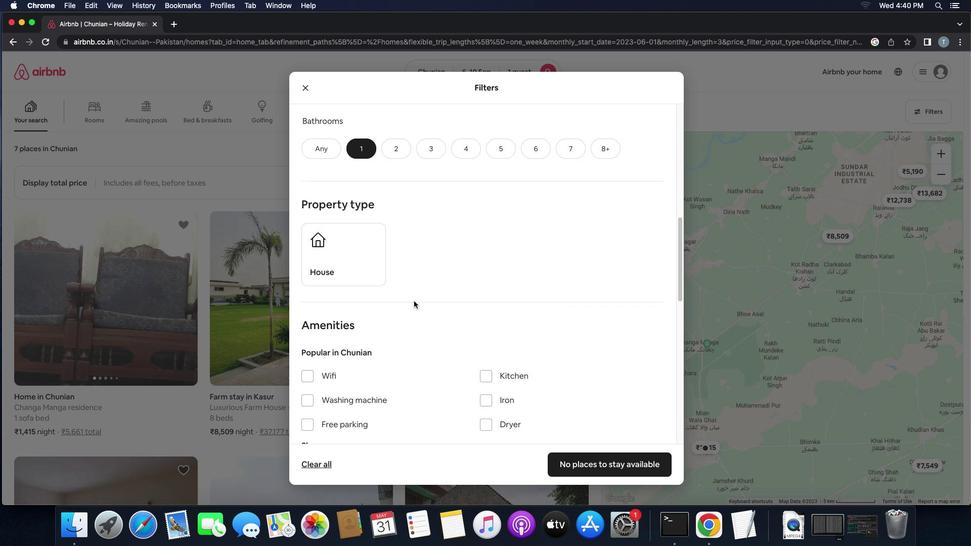 
Action: Mouse moved to (359, 235)
Screenshot: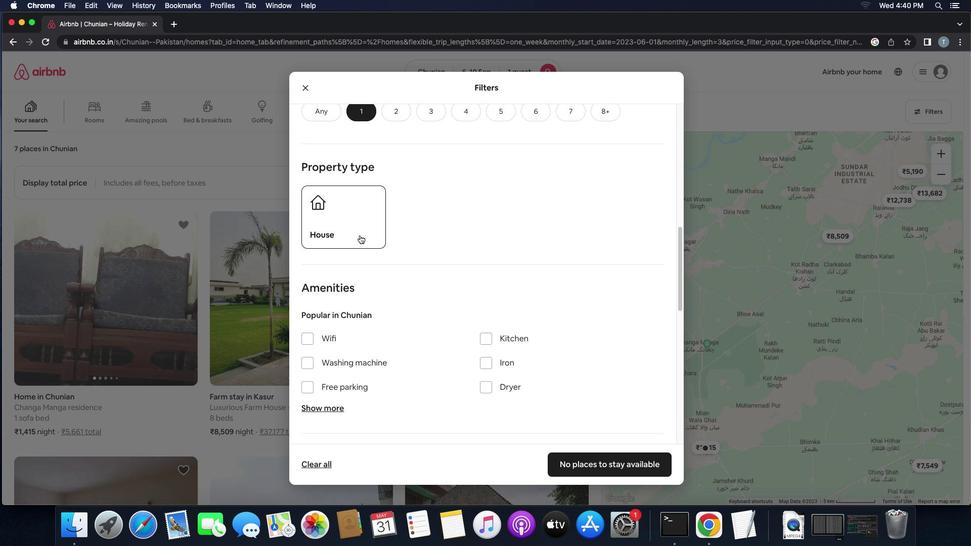 
Action: Mouse pressed left at (359, 235)
Screenshot: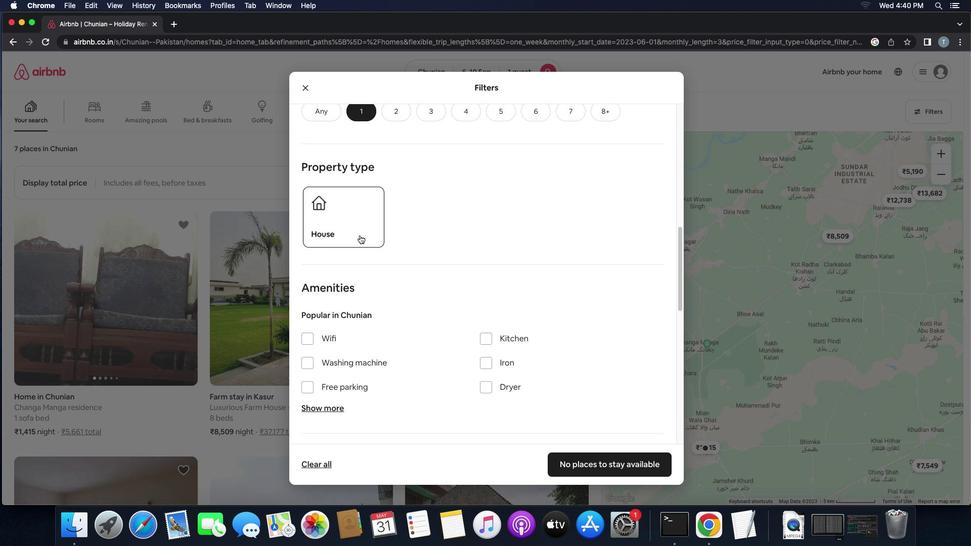 
Action: Mouse moved to (444, 276)
Screenshot: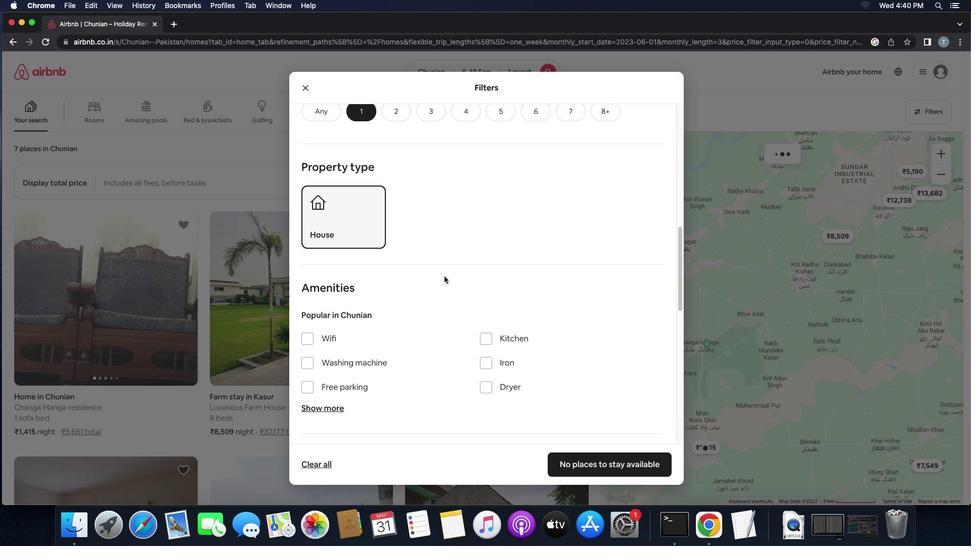 
Action: Mouse scrolled (444, 276) with delta (0, 0)
Screenshot: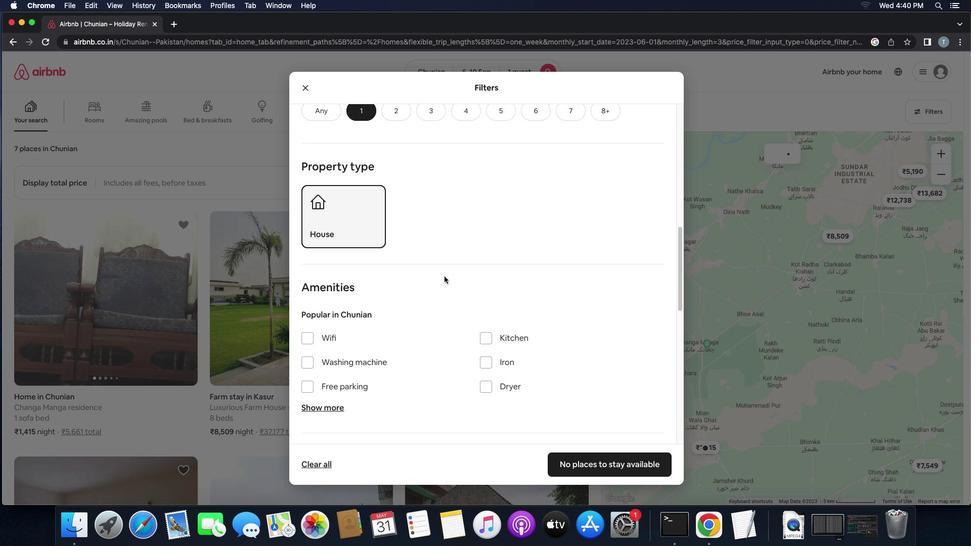 
Action: Mouse scrolled (444, 276) with delta (0, 0)
Screenshot: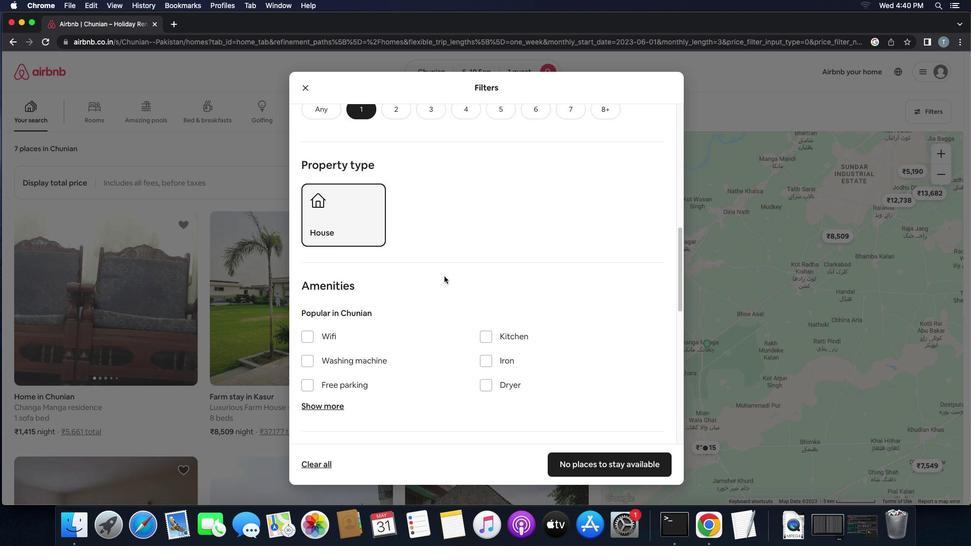 
Action: Mouse scrolled (444, 276) with delta (0, -1)
Screenshot: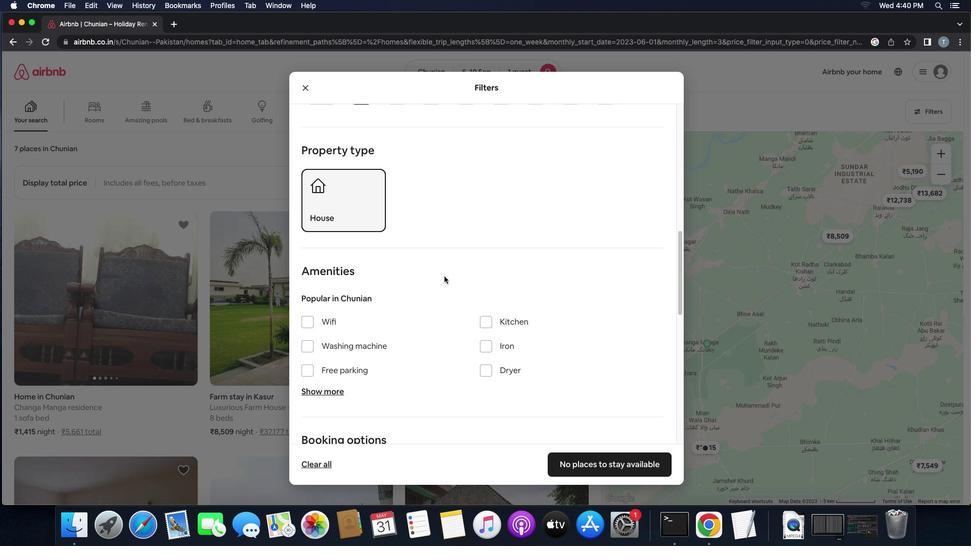 
Action: Mouse scrolled (444, 276) with delta (0, 0)
Screenshot: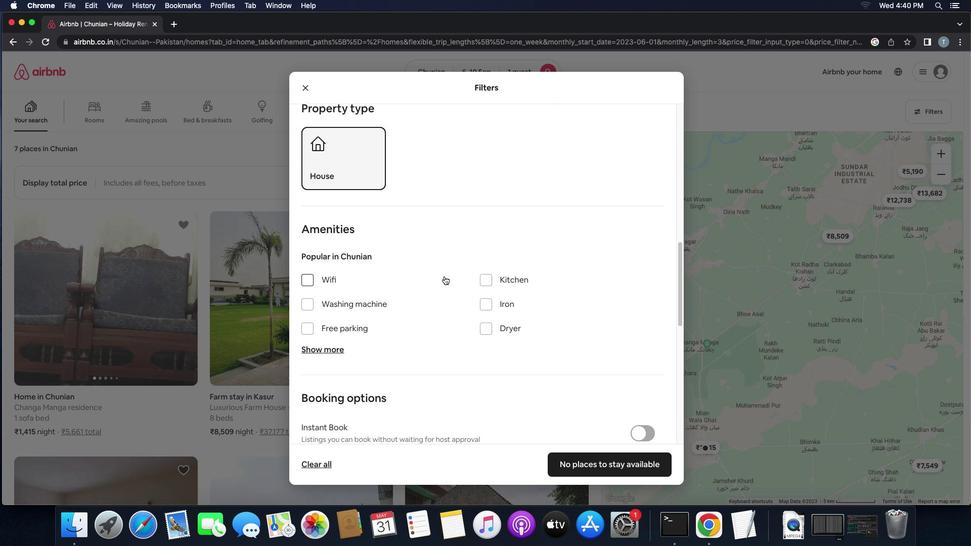 
Action: Mouse scrolled (444, 276) with delta (0, 0)
Screenshot: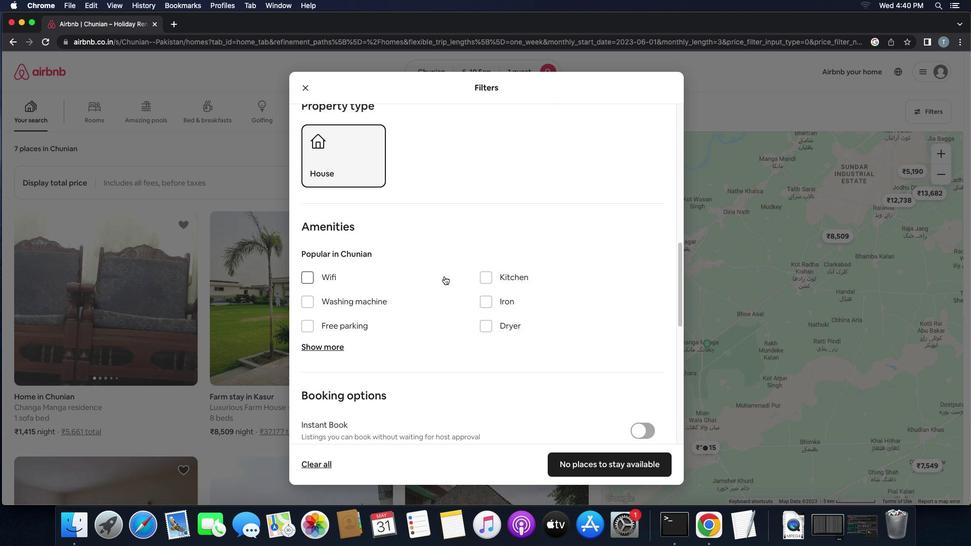 
Action: Mouse scrolled (444, 276) with delta (0, 0)
Screenshot: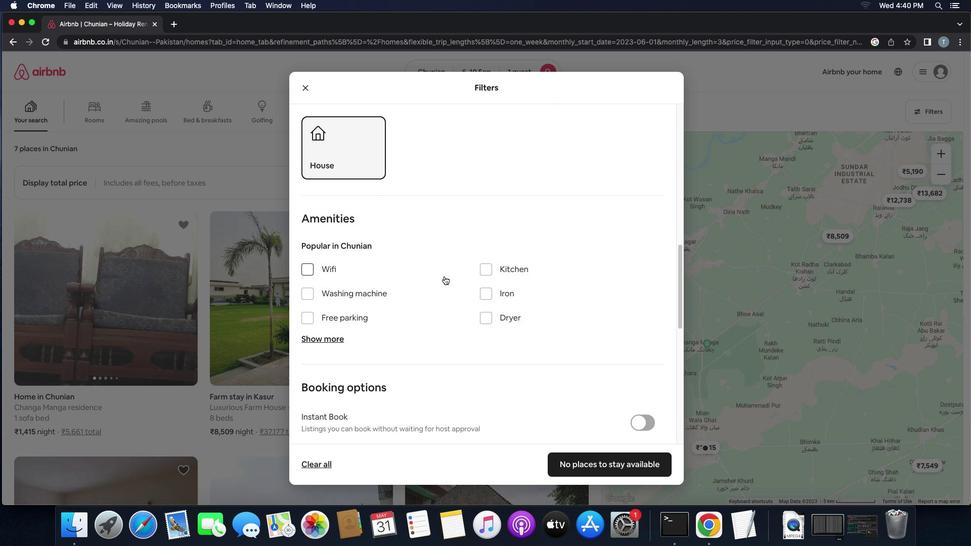 
Action: Mouse scrolled (444, 276) with delta (0, 0)
Screenshot: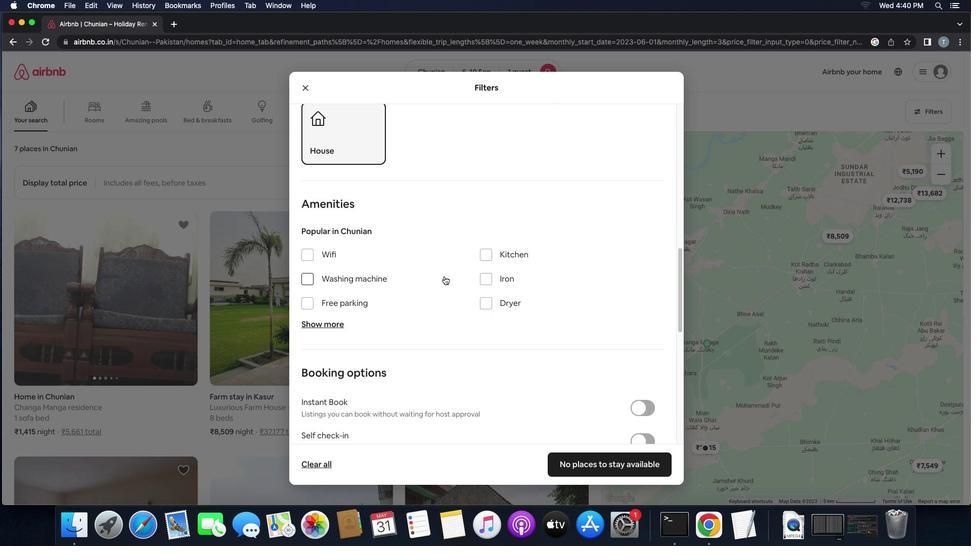 
Action: Mouse scrolled (444, 276) with delta (0, 0)
Screenshot: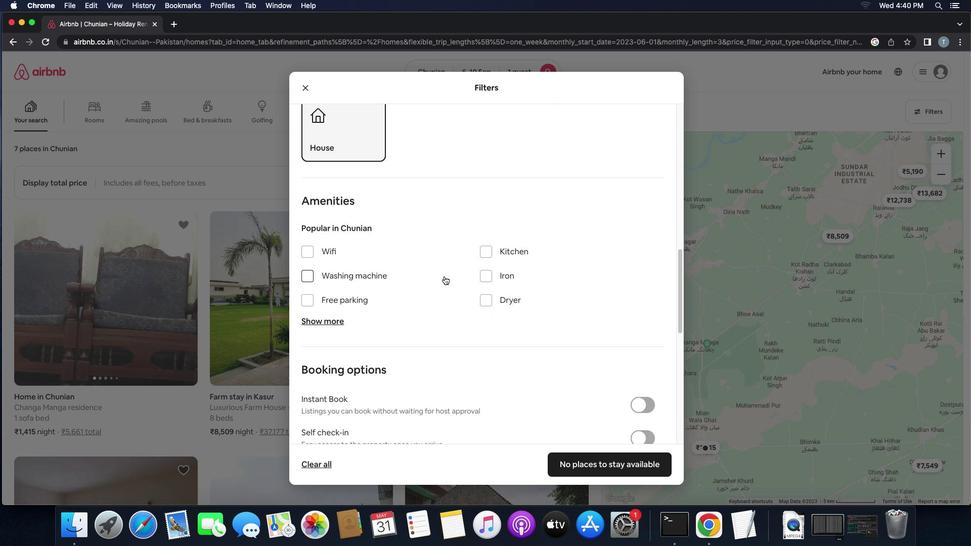 
Action: Mouse scrolled (444, 276) with delta (0, -1)
Screenshot: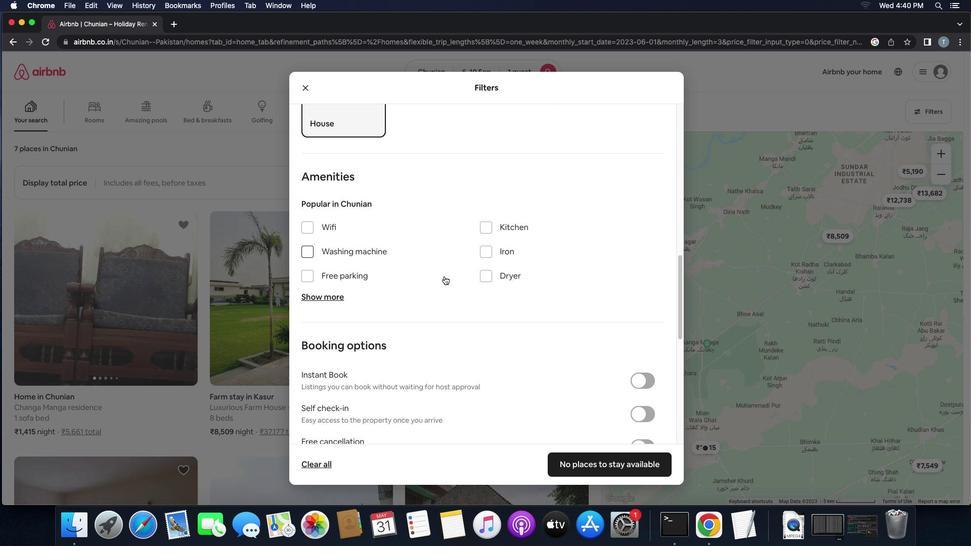 
Action: Mouse moved to (640, 366)
Screenshot: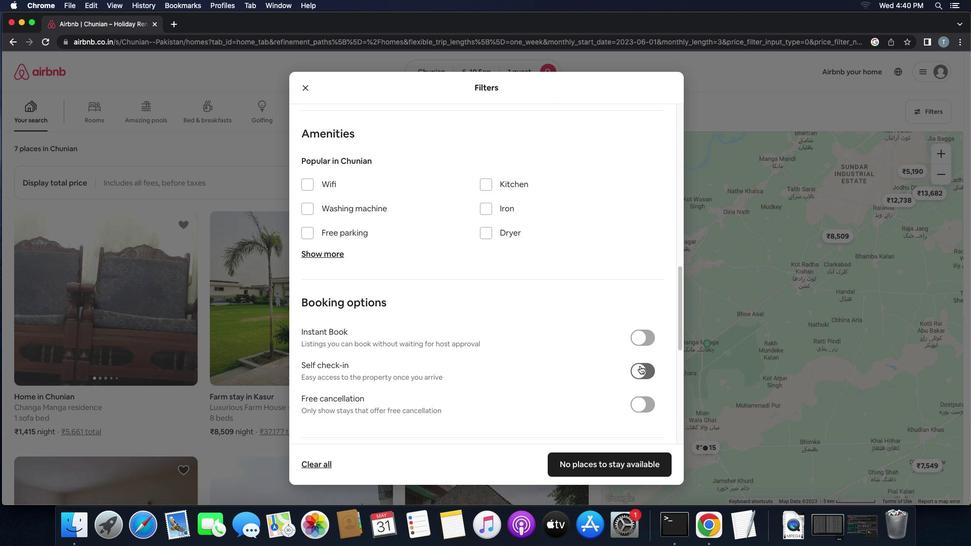 
Action: Mouse pressed left at (640, 366)
Screenshot: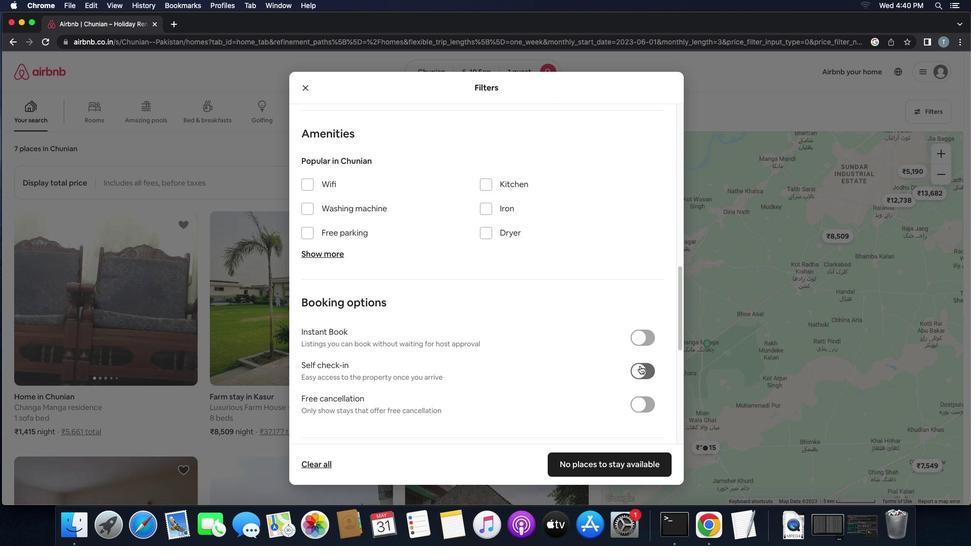 
Action: Mouse moved to (533, 328)
Screenshot: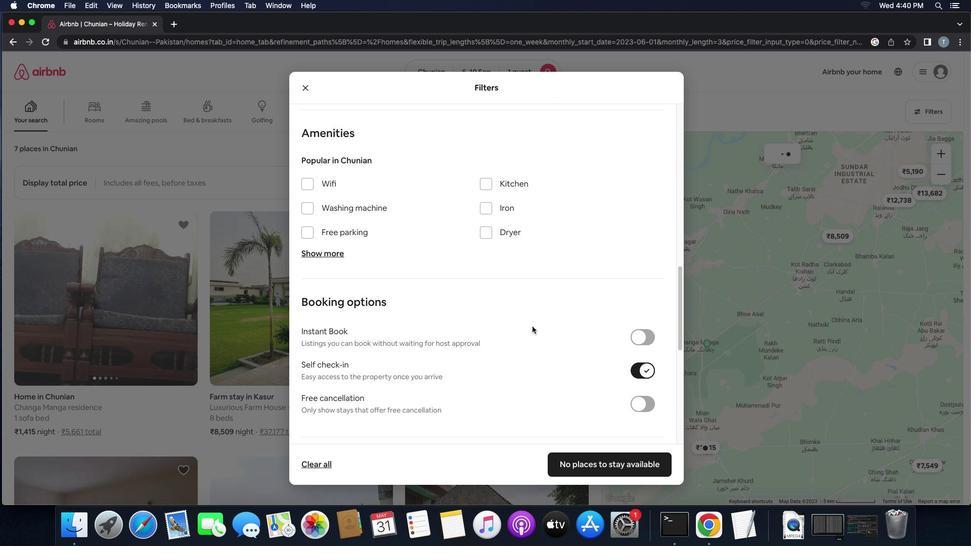 
Action: Mouse scrolled (533, 328) with delta (0, 0)
Screenshot: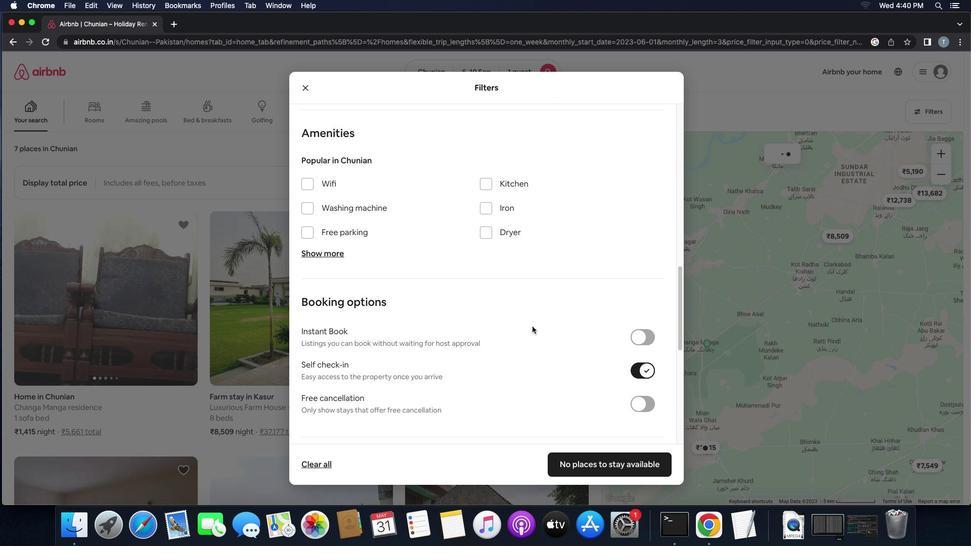 
Action: Mouse scrolled (533, 328) with delta (0, 0)
Screenshot: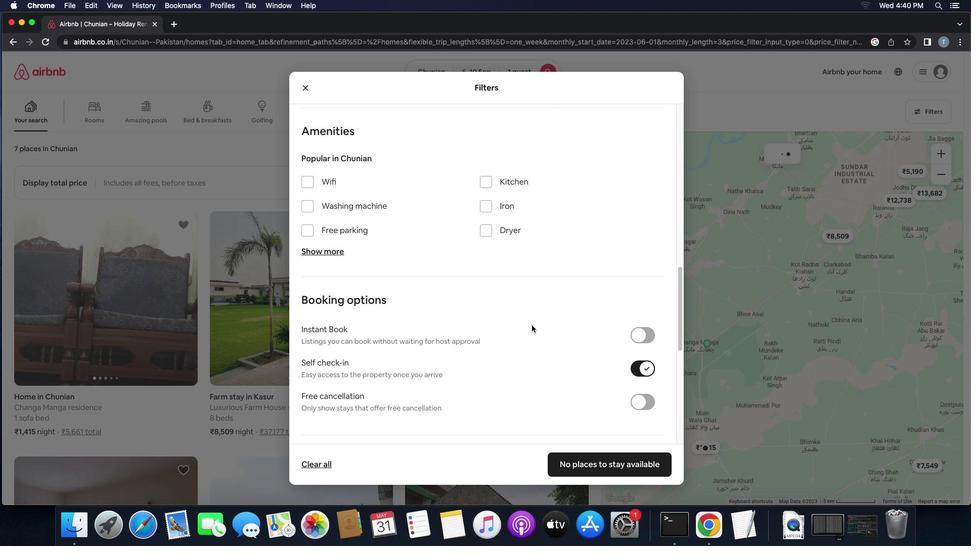 
Action: Mouse moved to (532, 327)
Screenshot: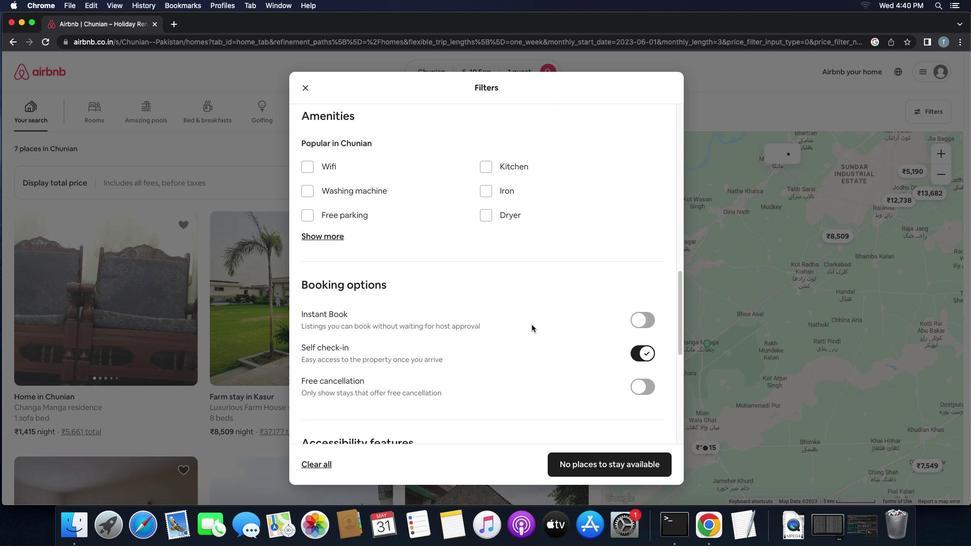 
Action: Mouse scrolled (532, 327) with delta (0, -1)
Screenshot: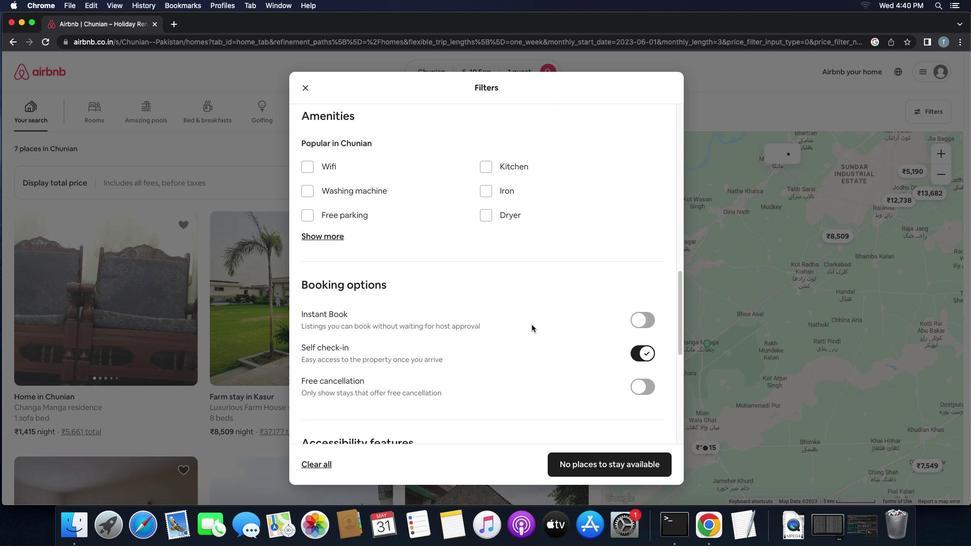 
Action: Mouse moved to (530, 324)
Screenshot: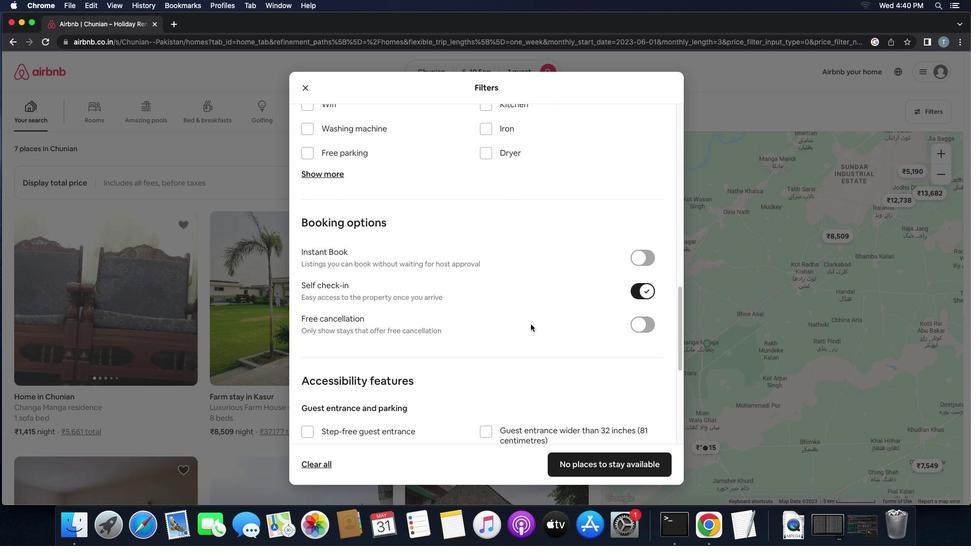 
Action: Mouse scrolled (530, 324) with delta (0, 0)
Screenshot: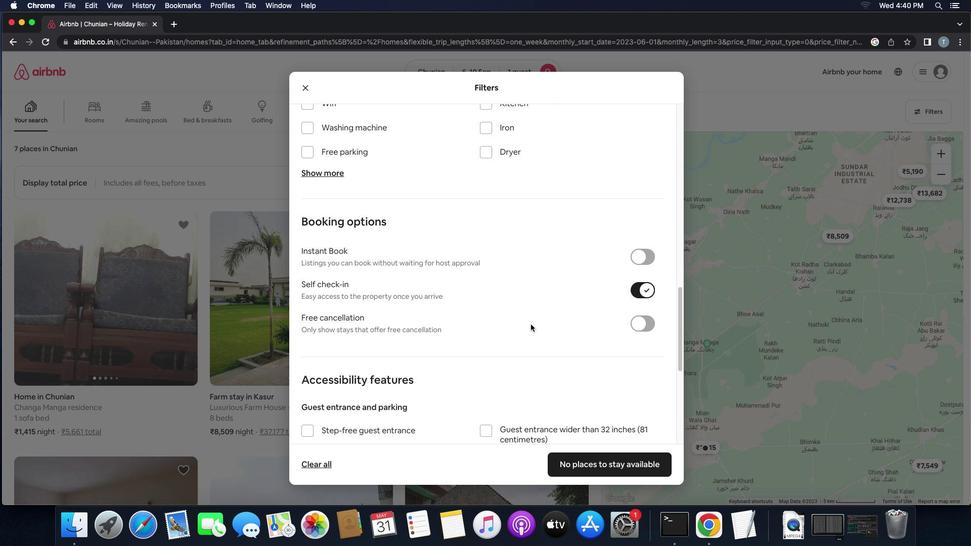 
Action: Mouse scrolled (530, 324) with delta (0, 0)
Screenshot: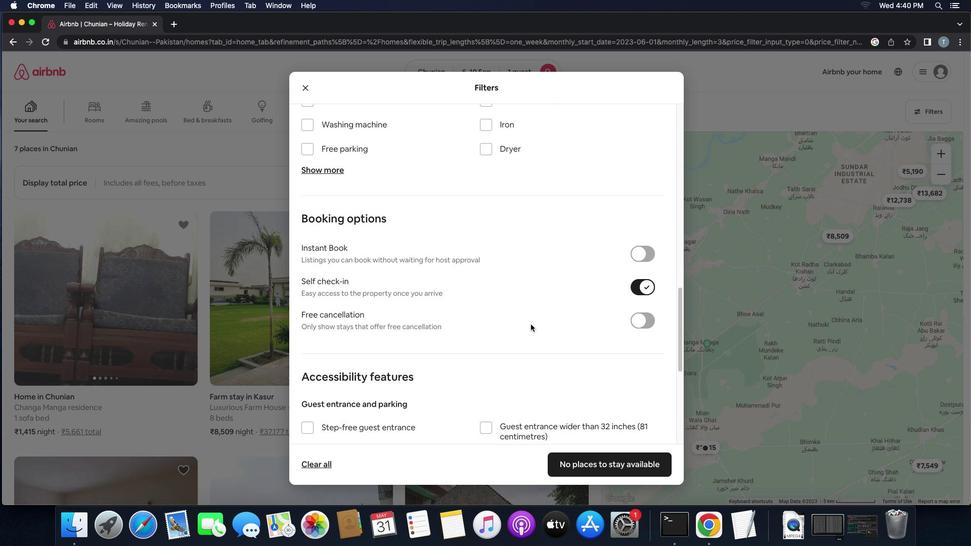 
Action: Mouse scrolled (530, 324) with delta (0, -1)
Screenshot: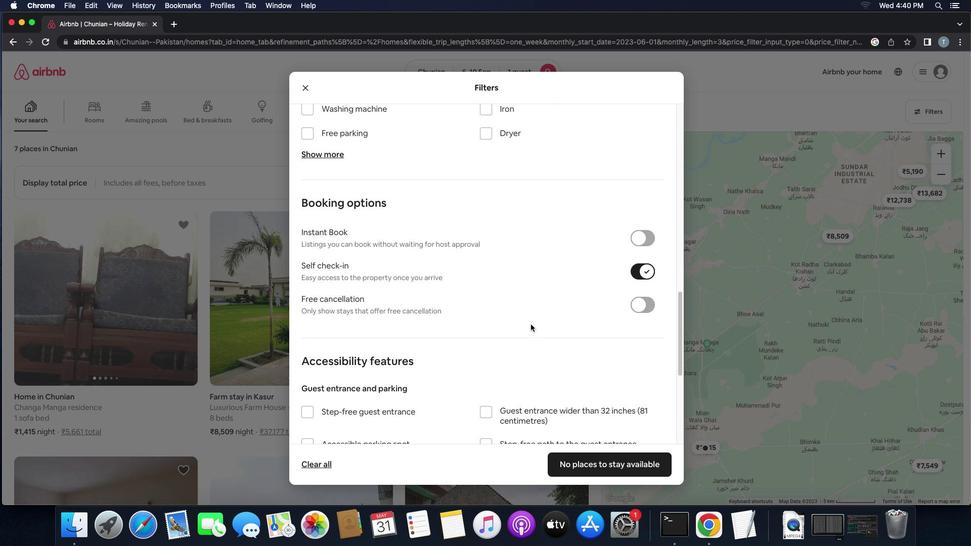 
Action: Mouse scrolled (530, 324) with delta (0, 0)
Screenshot: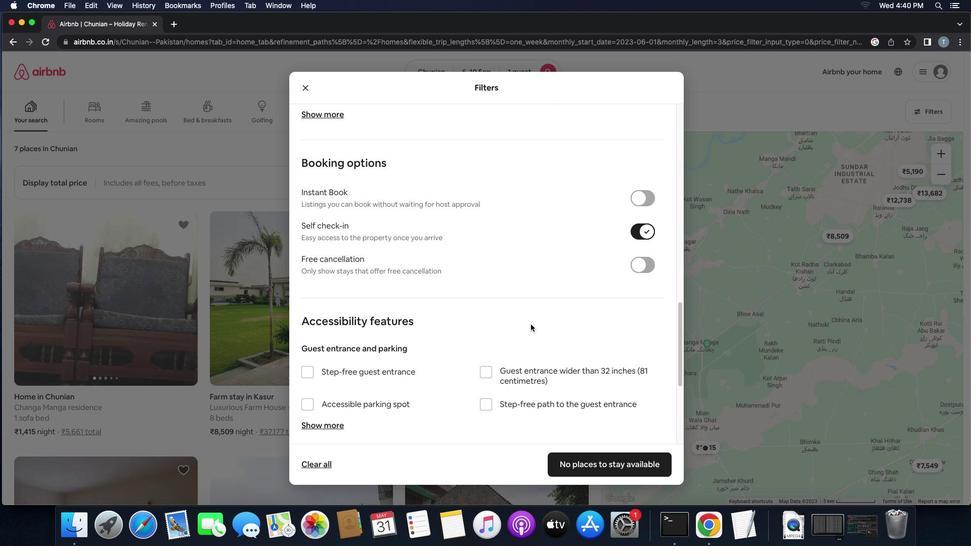 
Action: Mouse scrolled (530, 324) with delta (0, 0)
Screenshot: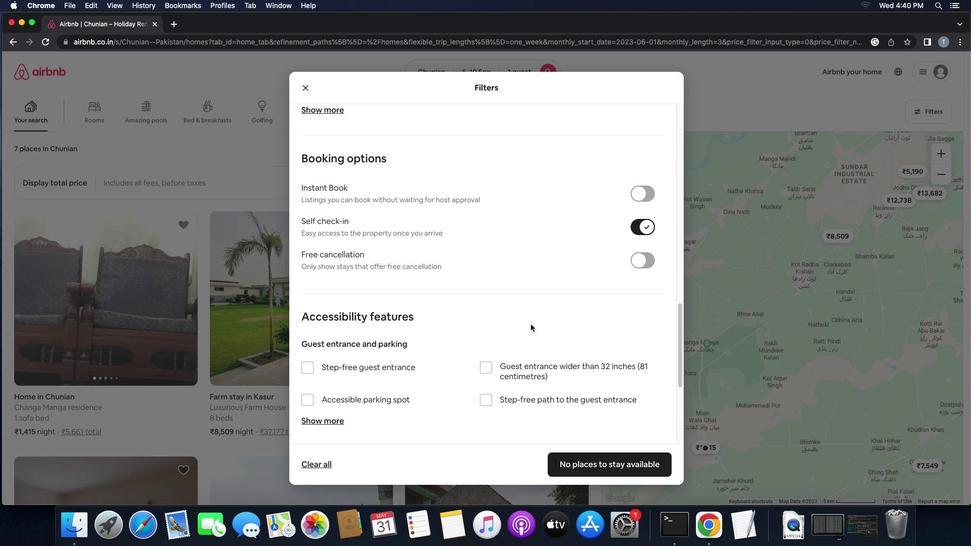 
Action: Mouse scrolled (530, 324) with delta (0, -1)
Screenshot: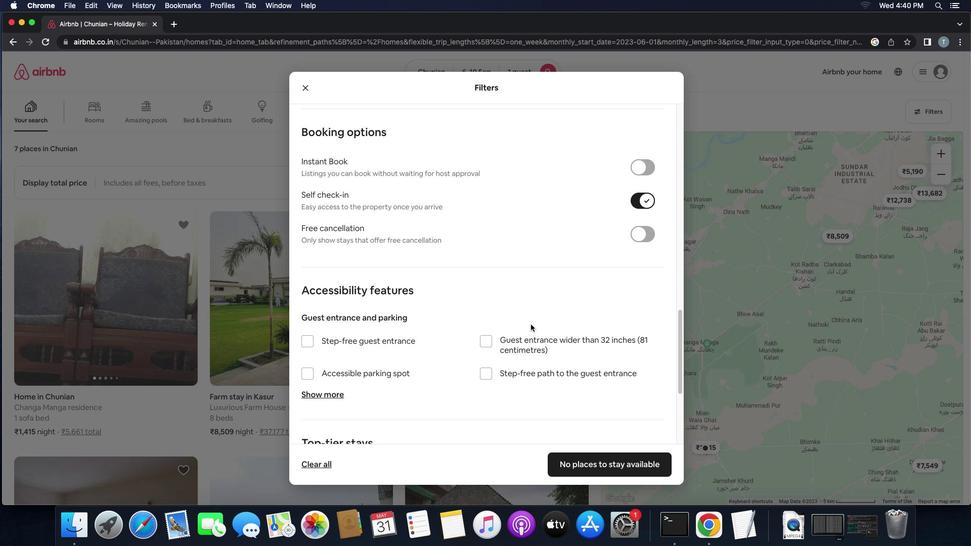
Action: Mouse moved to (537, 317)
Screenshot: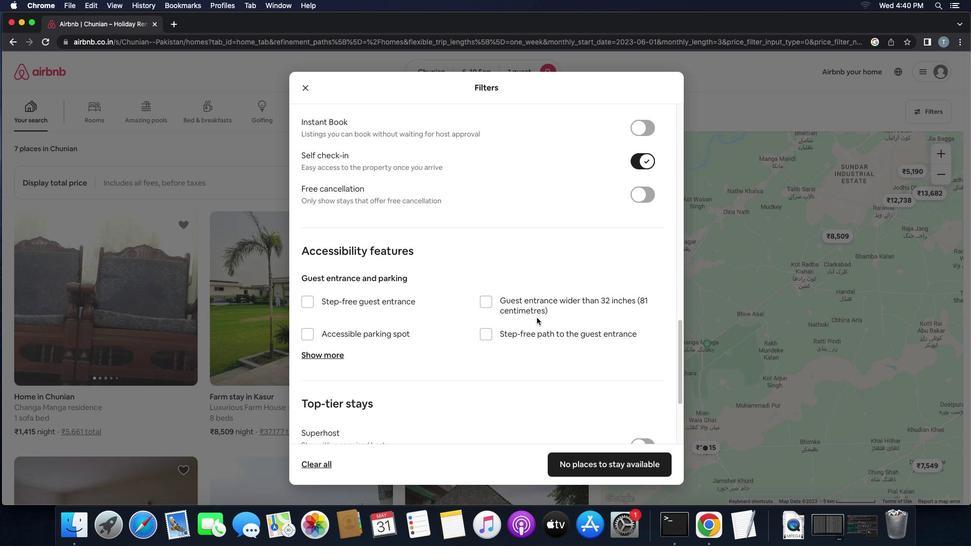 
Action: Mouse scrolled (537, 317) with delta (0, 0)
Screenshot: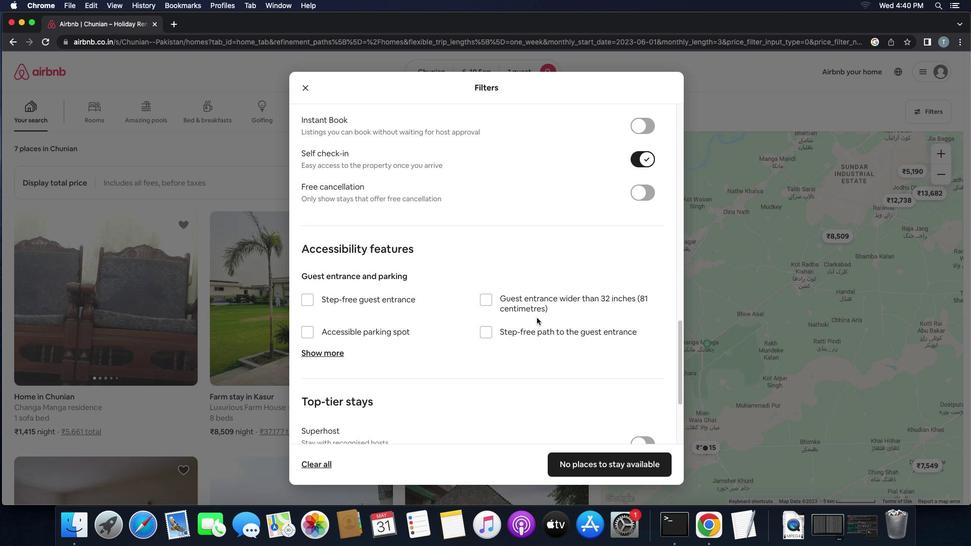 
Action: Mouse scrolled (537, 317) with delta (0, 0)
Screenshot: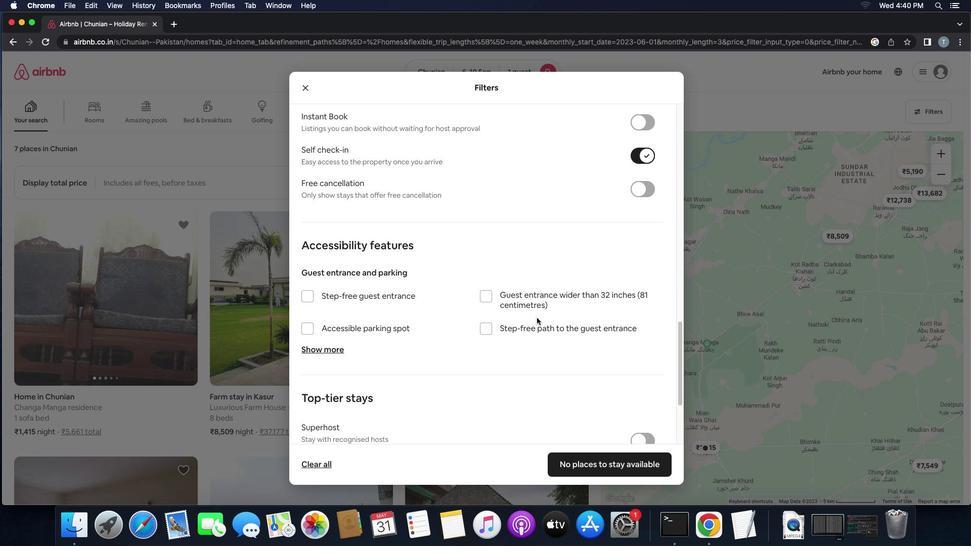
Action: Mouse scrolled (537, 317) with delta (0, -1)
Screenshot: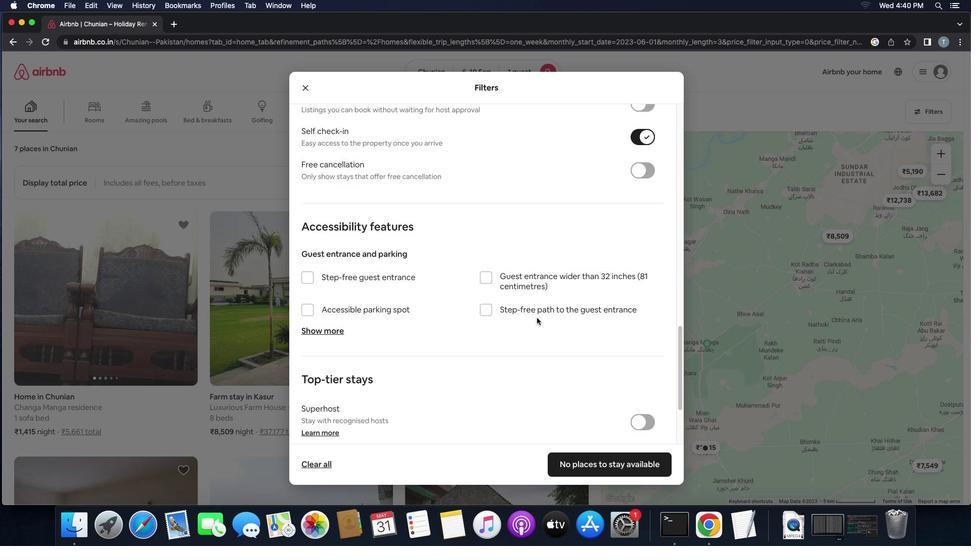 
Action: Mouse scrolled (537, 317) with delta (0, 0)
Screenshot: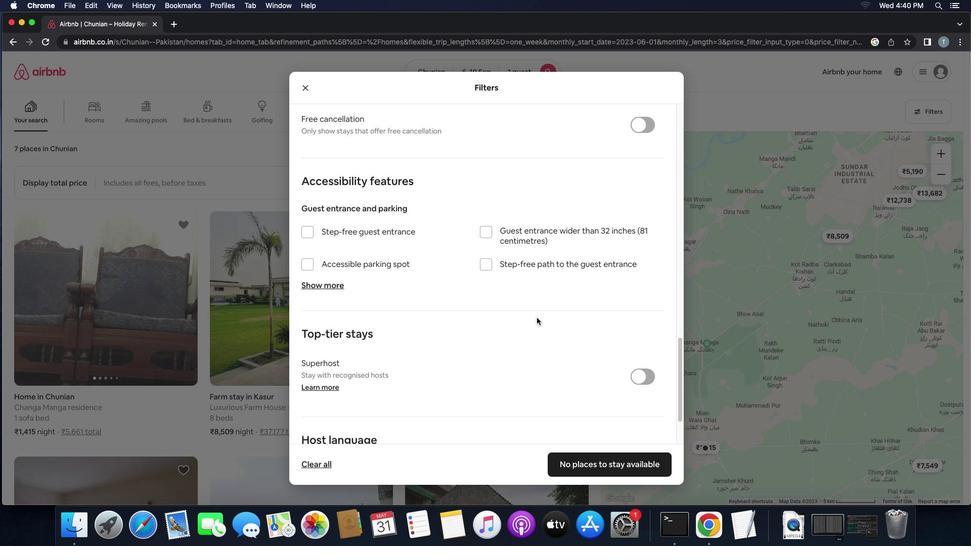 
Action: Mouse scrolled (537, 317) with delta (0, 0)
Screenshot: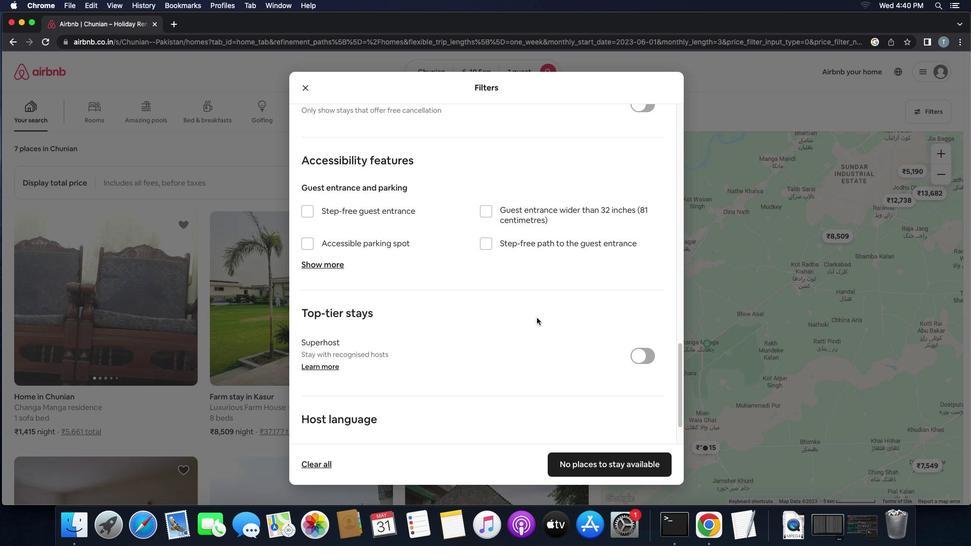 
Action: Mouse scrolled (537, 317) with delta (0, -1)
Screenshot: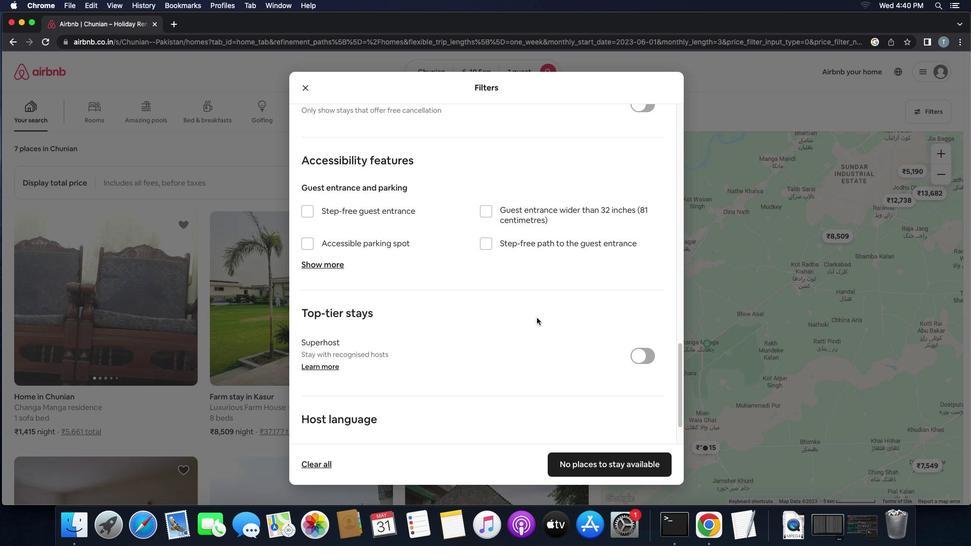 
Action: Mouse scrolled (537, 317) with delta (0, -2)
Screenshot: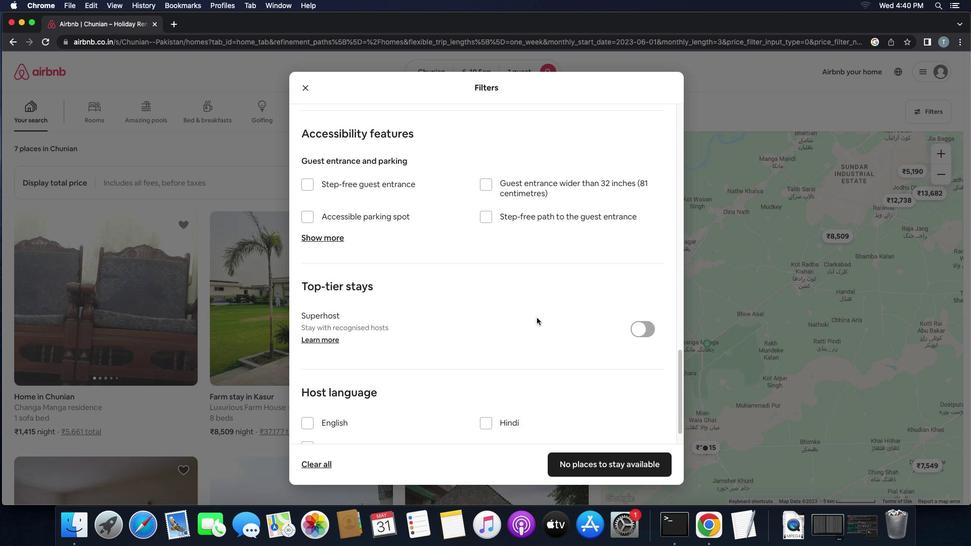 
Action: Mouse moved to (461, 394)
Screenshot: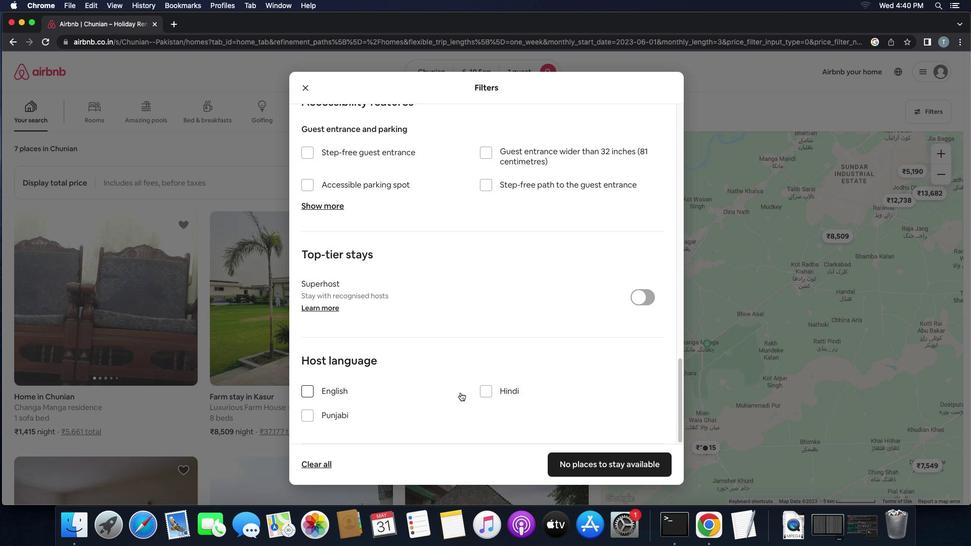 
Action: Mouse scrolled (461, 394) with delta (0, 0)
Screenshot: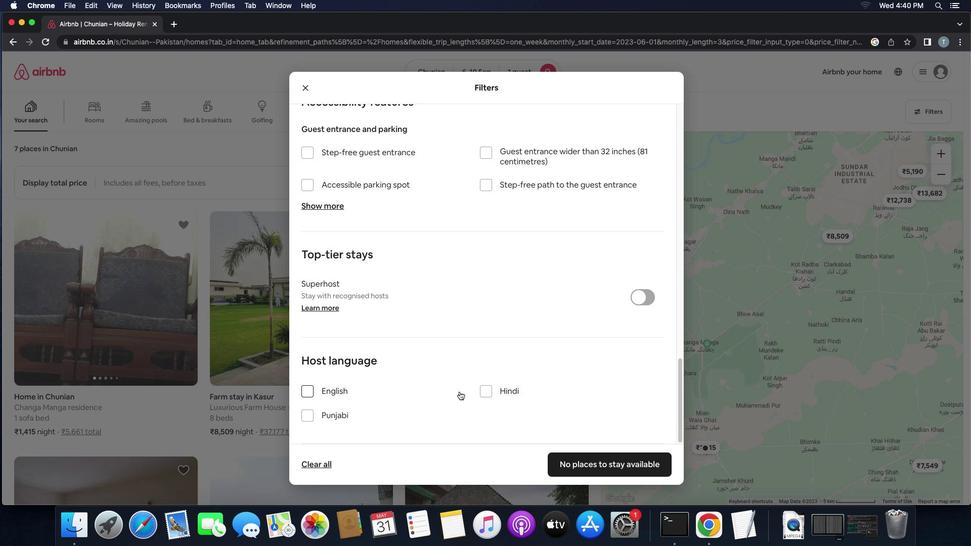 
Action: Mouse moved to (461, 393)
Screenshot: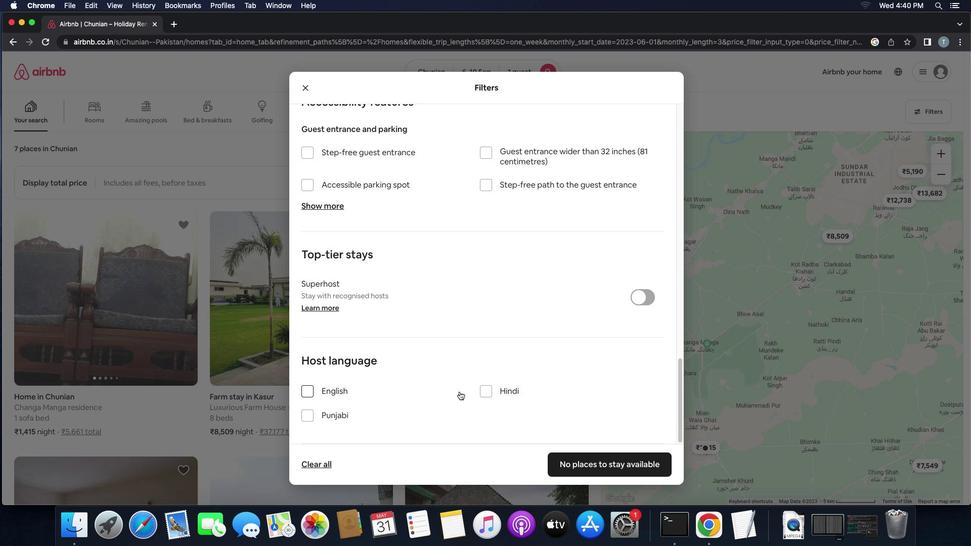 
Action: Mouse scrolled (461, 393) with delta (0, 0)
Screenshot: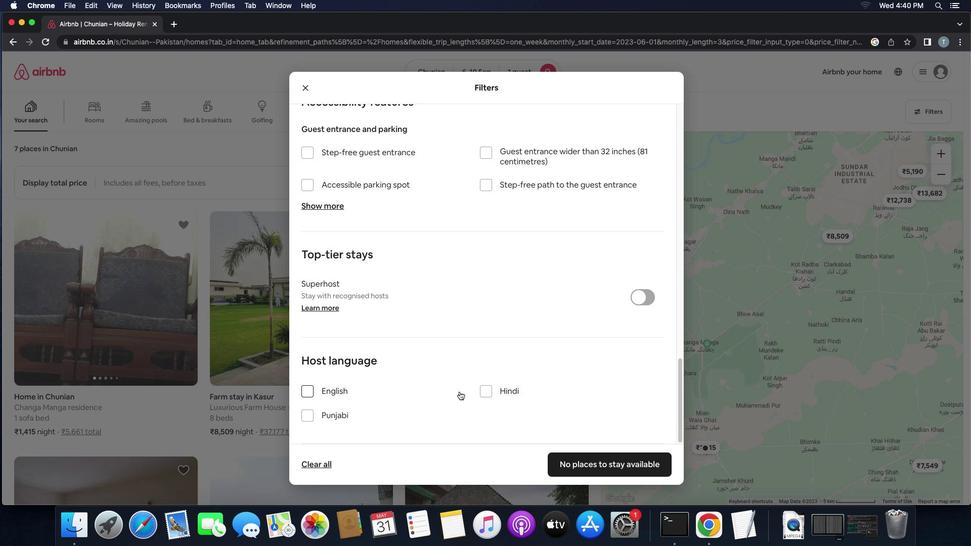 
Action: Mouse moved to (460, 392)
Screenshot: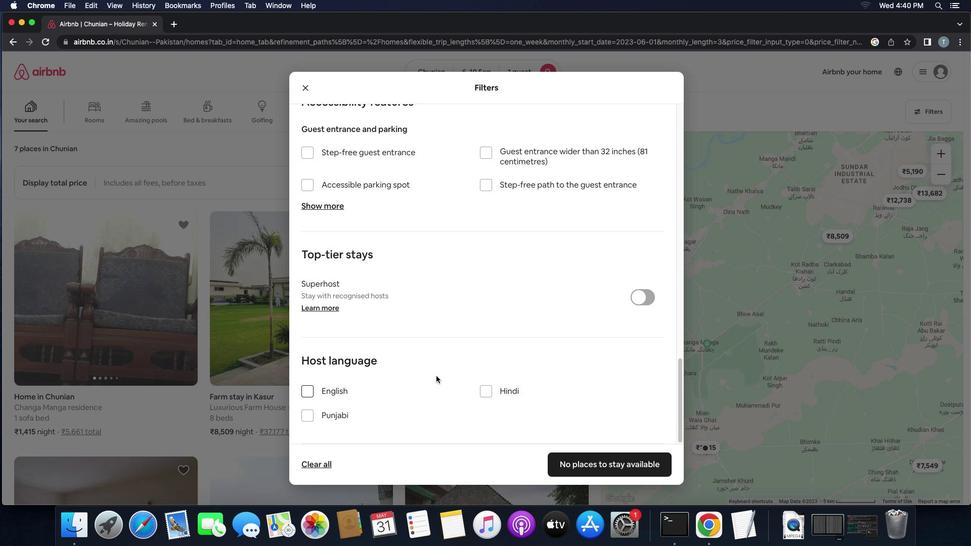 
Action: Mouse scrolled (460, 392) with delta (0, -1)
Screenshot: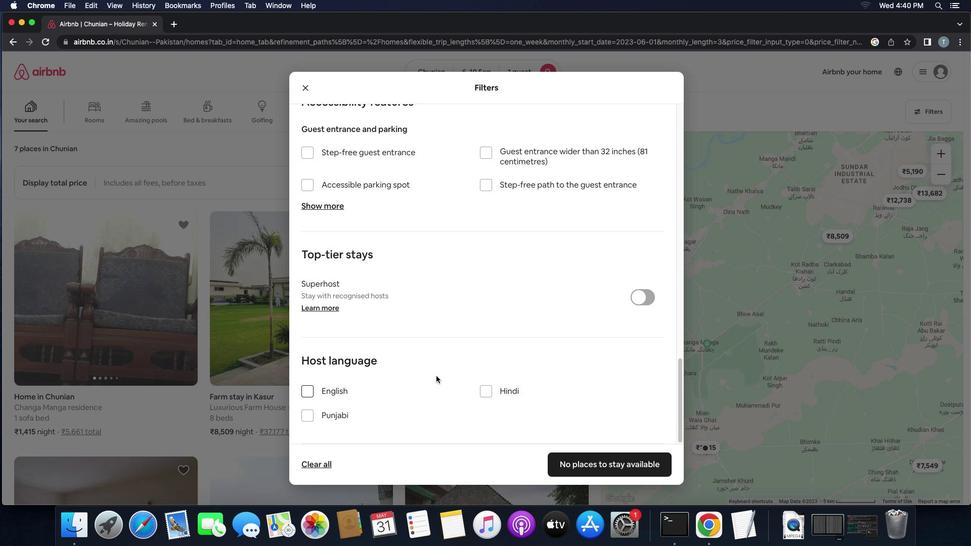 
Action: Mouse moved to (306, 385)
Screenshot: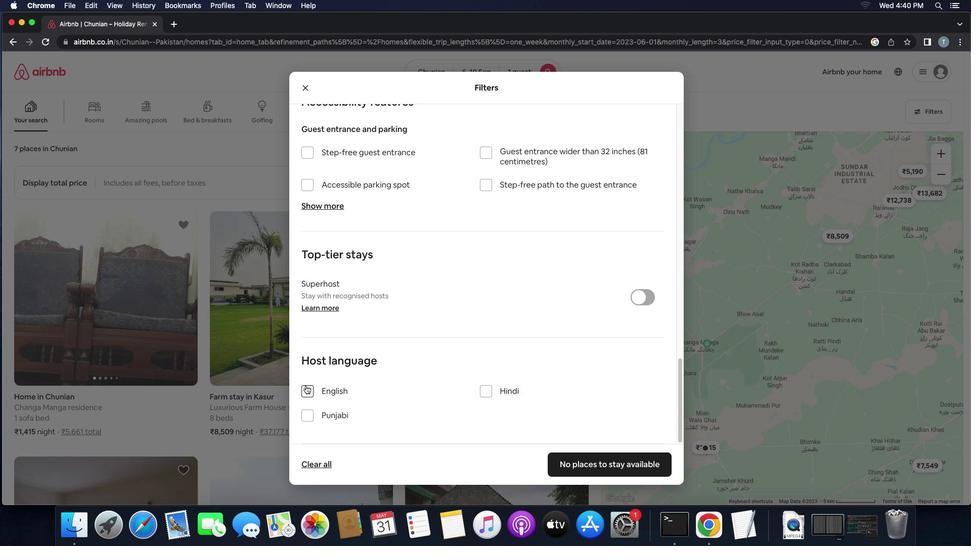 
Action: Mouse pressed left at (306, 385)
Screenshot: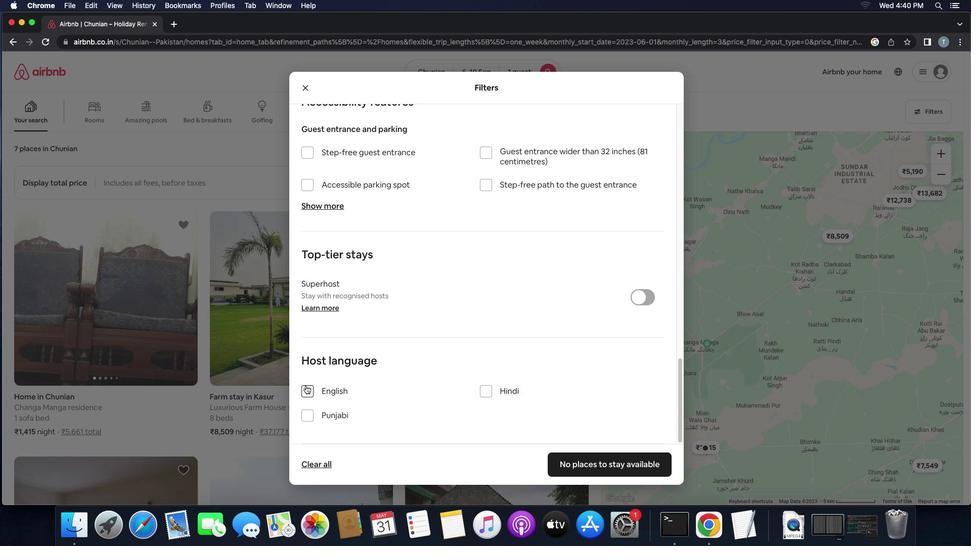 
Action: Mouse moved to (614, 469)
Screenshot: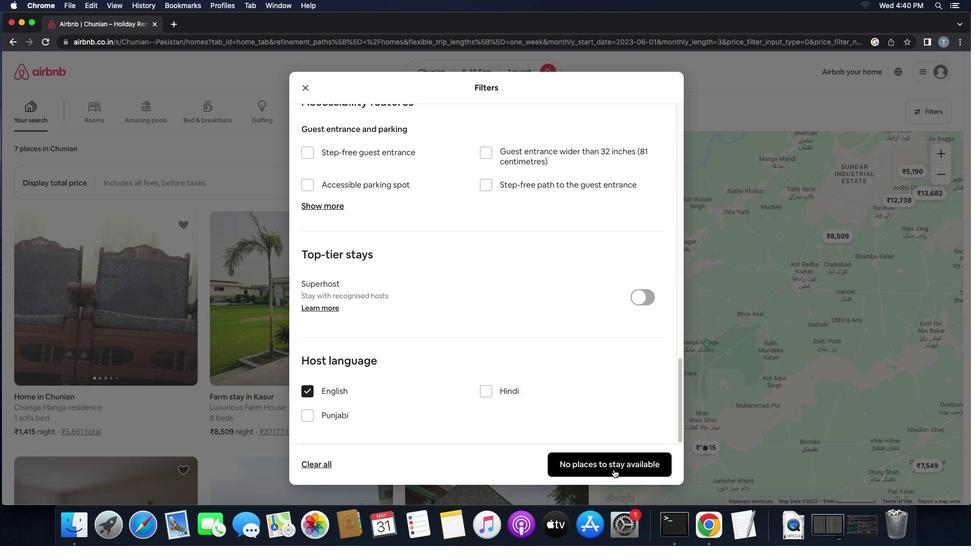 
Action: Mouse pressed left at (614, 469)
Screenshot: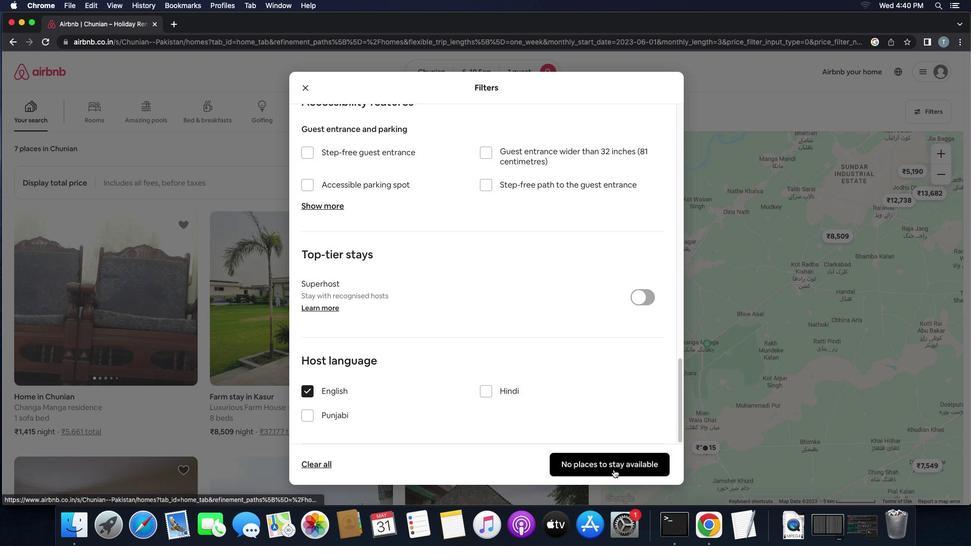 
Action: Mouse moved to (615, 467)
Screenshot: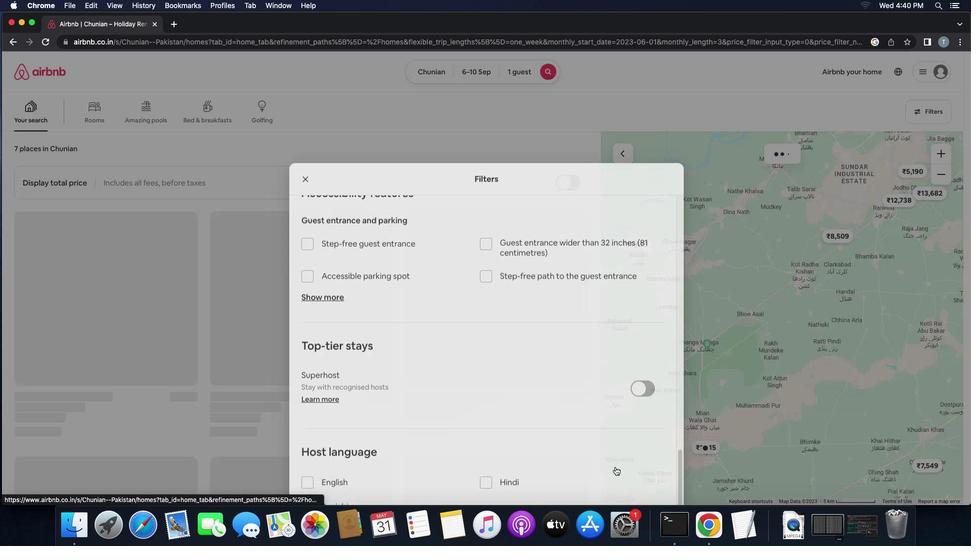 
